 Task: Create a due date automation trigger when advanced on, on the wednesday of the week a card is due add fields without custom fields "Resume" completed at 11:00 AM.
Action: Mouse moved to (1010, 268)
Screenshot: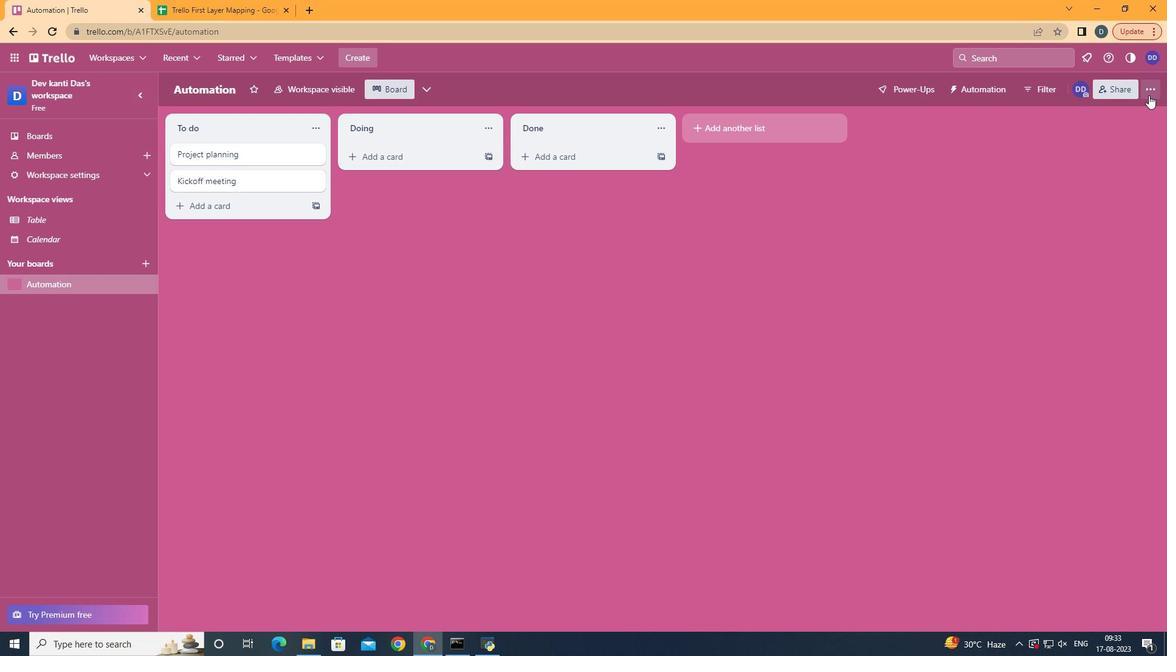 
Action: Mouse pressed left at (1010, 268)
Screenshot: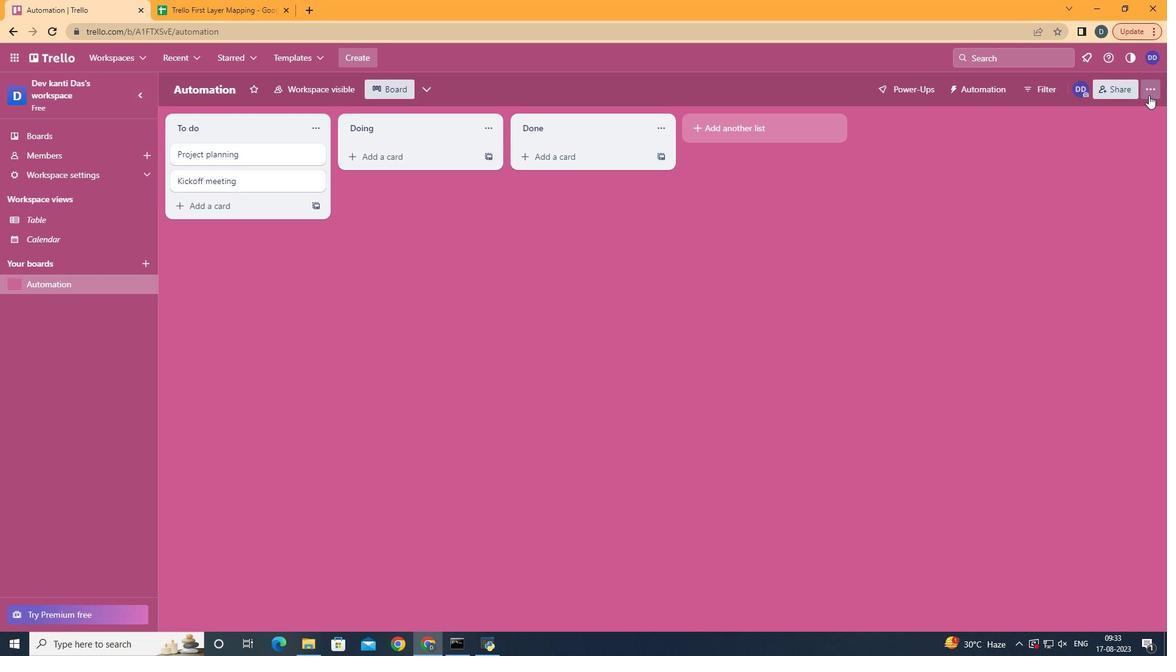 
Action: Mouse moved to (911, 334)
Screenshot: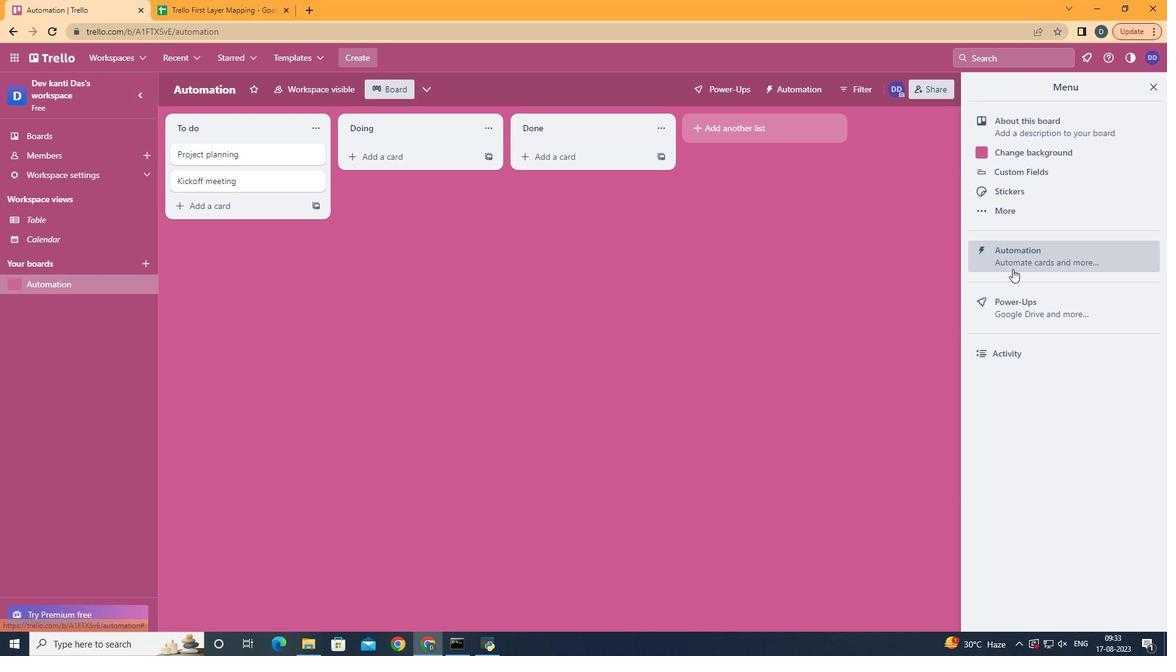
Action: Mouse pressed left at (911, 334)
Screenshot: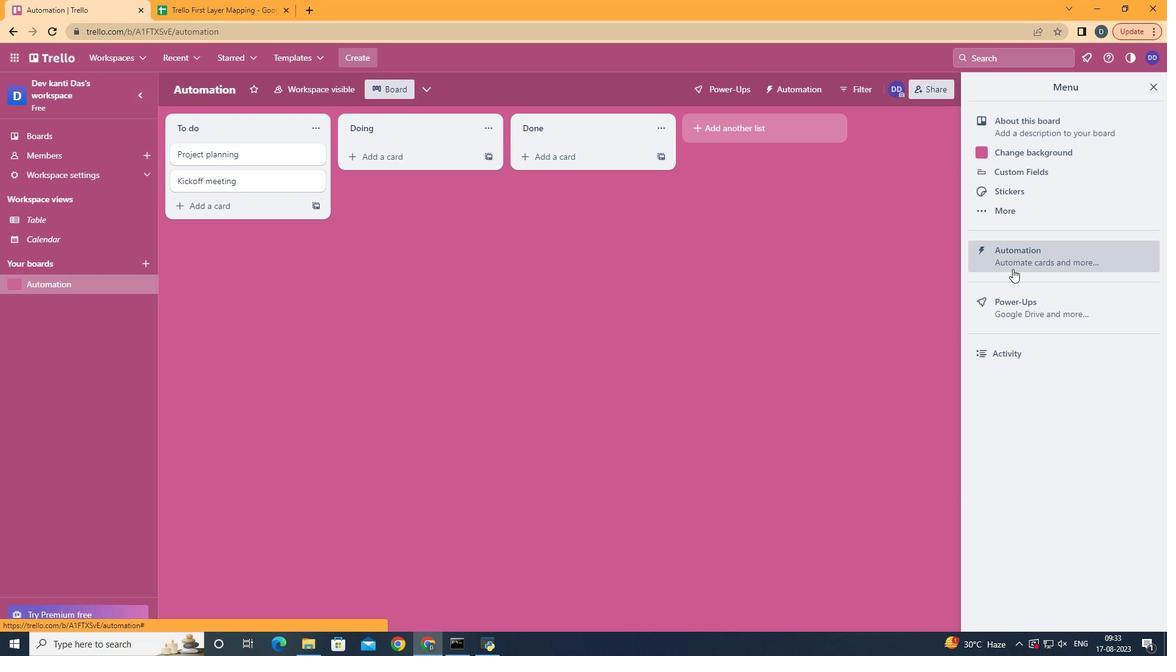 
Action: Mouse moved to (344, 326)
Screenshot: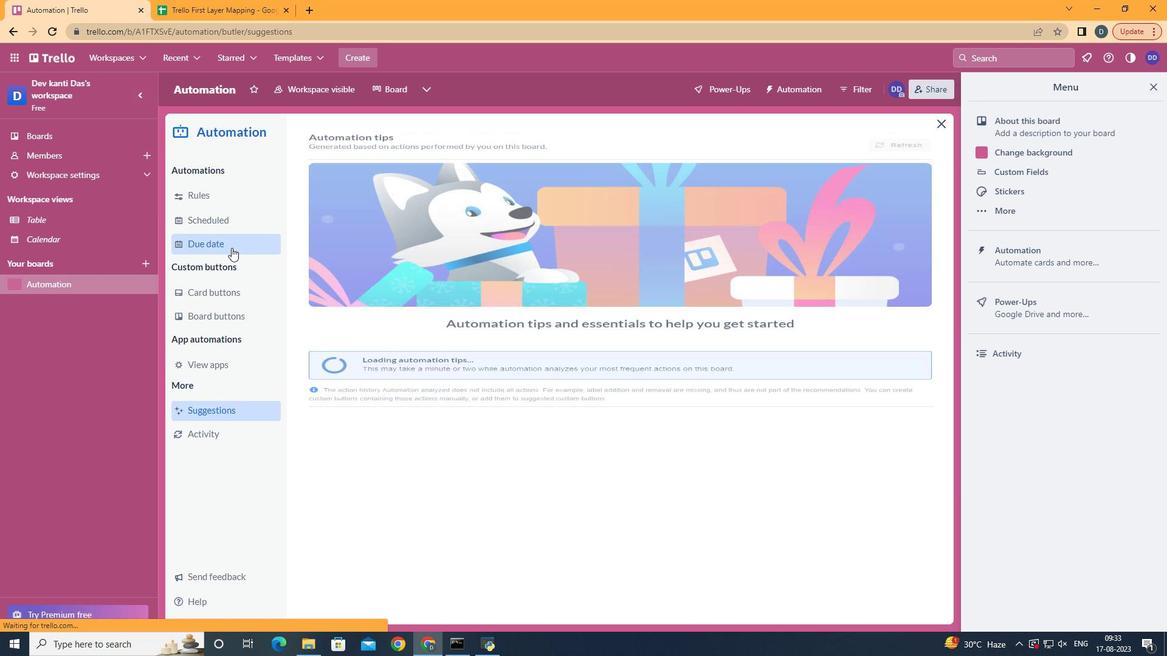
Action: Mouse pressed left at (344, 326)
Screenshot: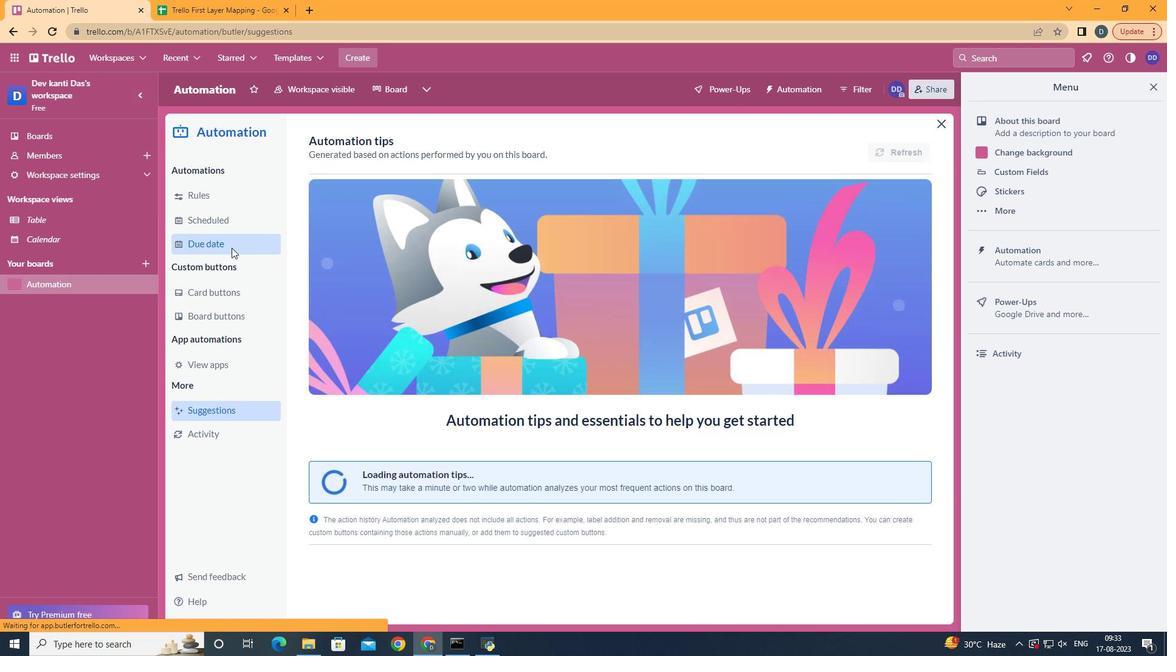 
Action: Mouse moved to (796, 286)
Screenshot: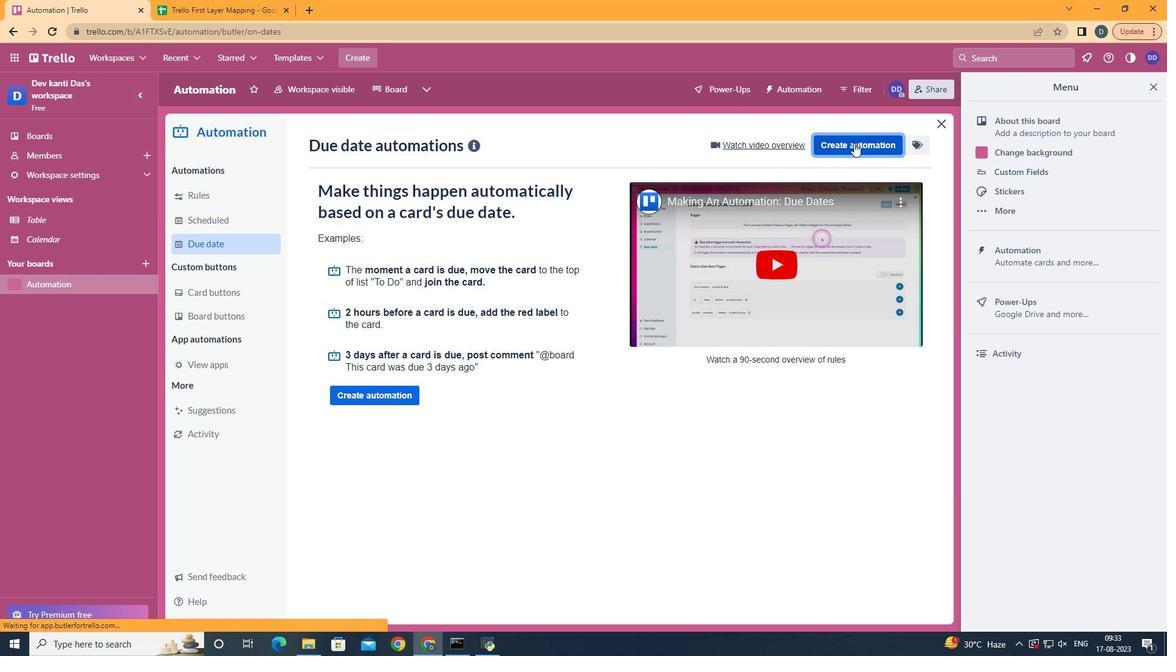 
Action: Mouse pressed left at (796, 286)
Screenshot: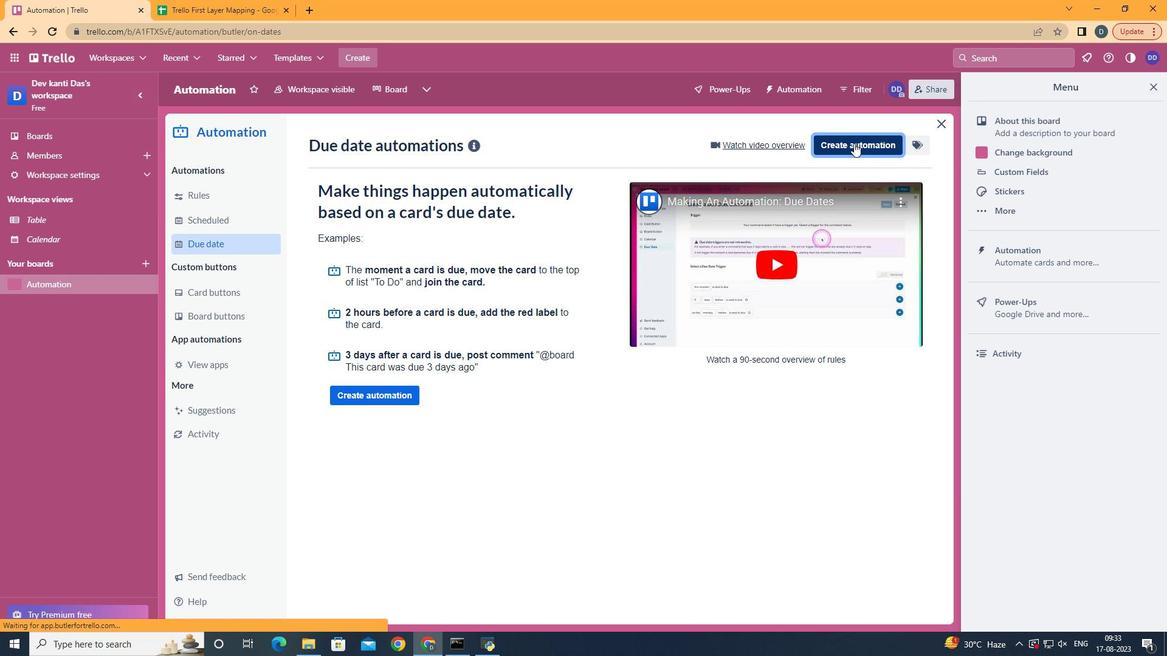 
Action: Mouse moved to (648, 330)
Screenshot: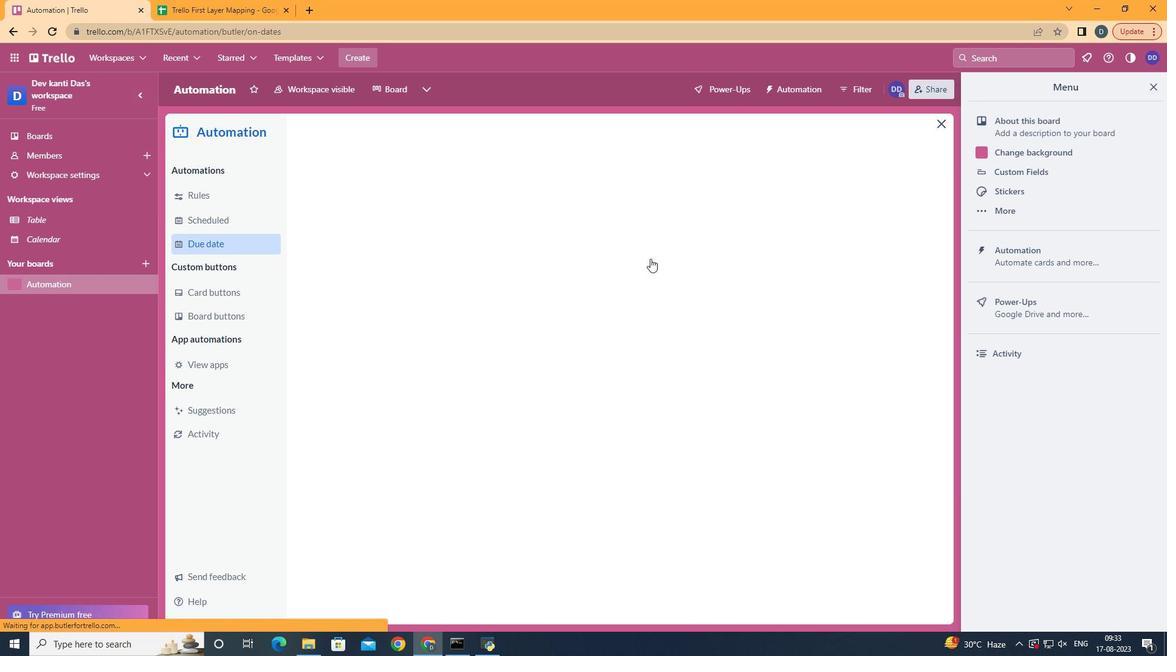 
Action: Mouse pressed left at (648, 330)
Screenshot: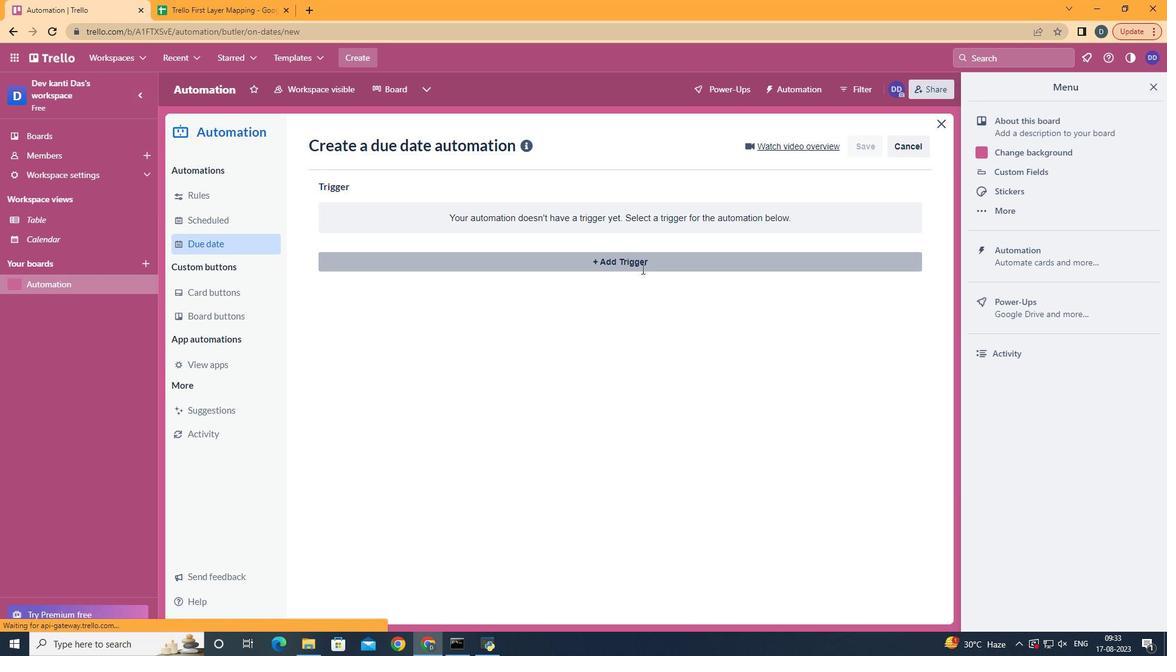 
Action: Mouse moved to (459, 372)
Screenshot: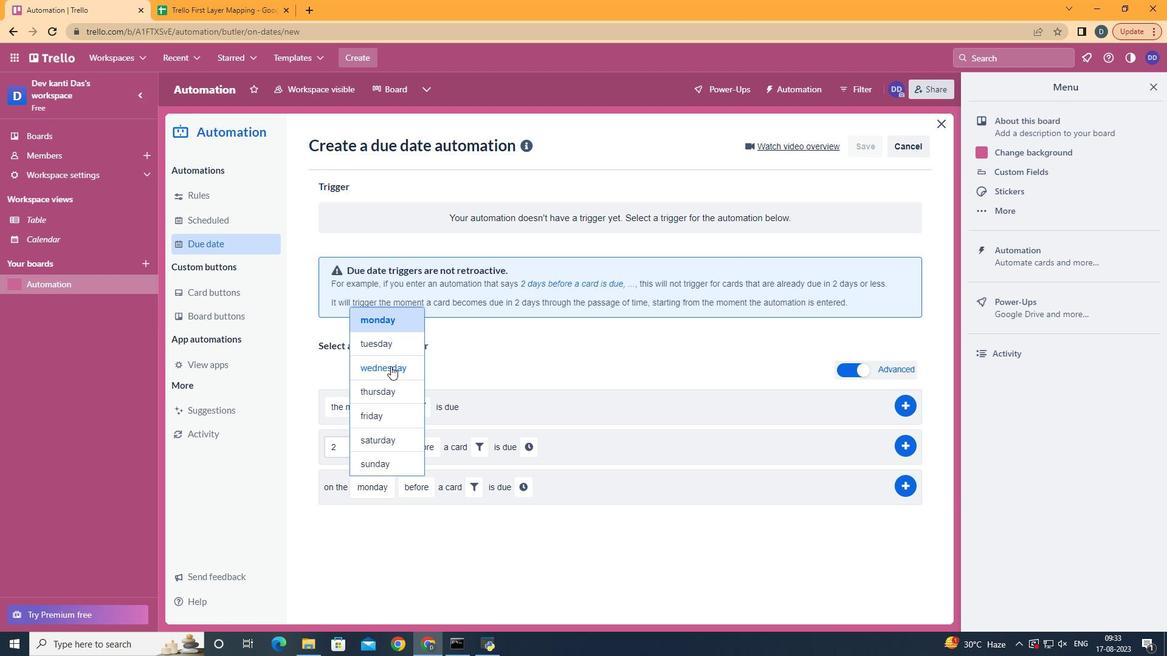 
Action: Mouse pressed left at (459, 372)
Screenshot: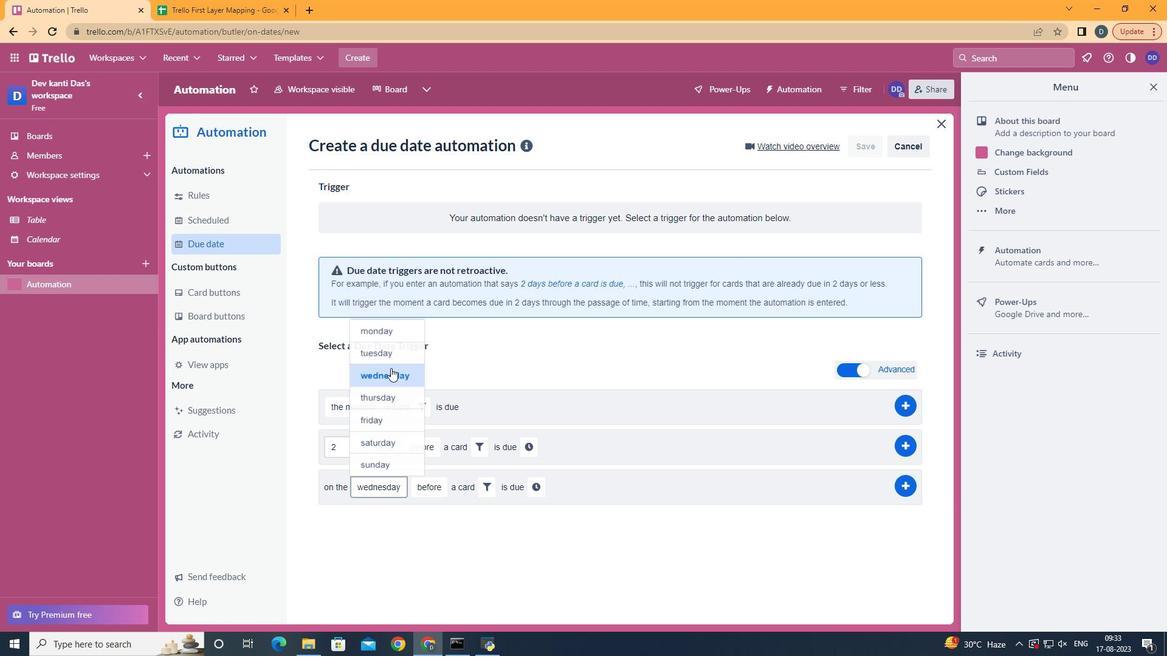 
Action: Mouse moved to (507, 445)
Screenshot: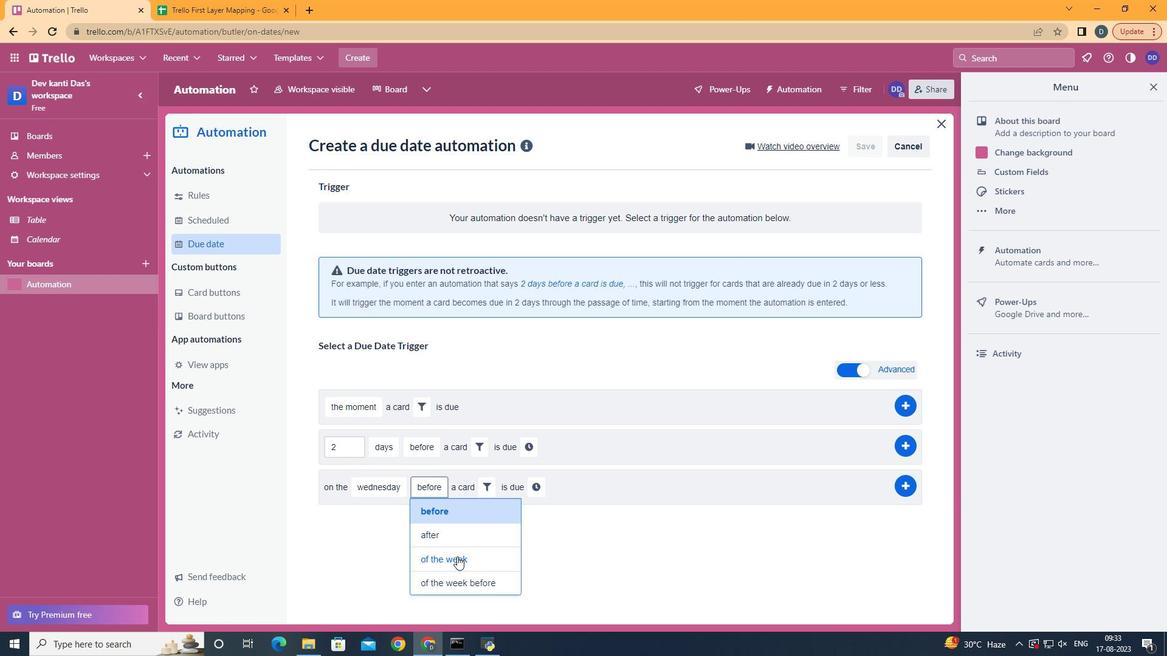 
Action: Mouse pressed left at (507, 445)
Screenshot: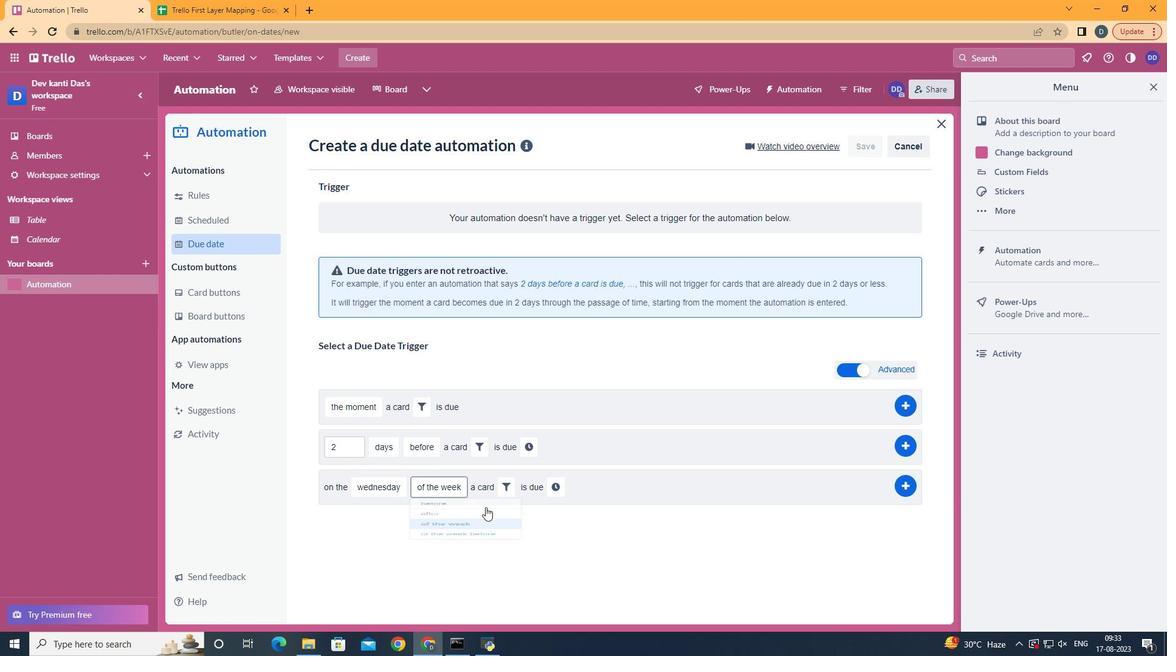 
Action: Mouse moved to (544, 416)
Screenshot: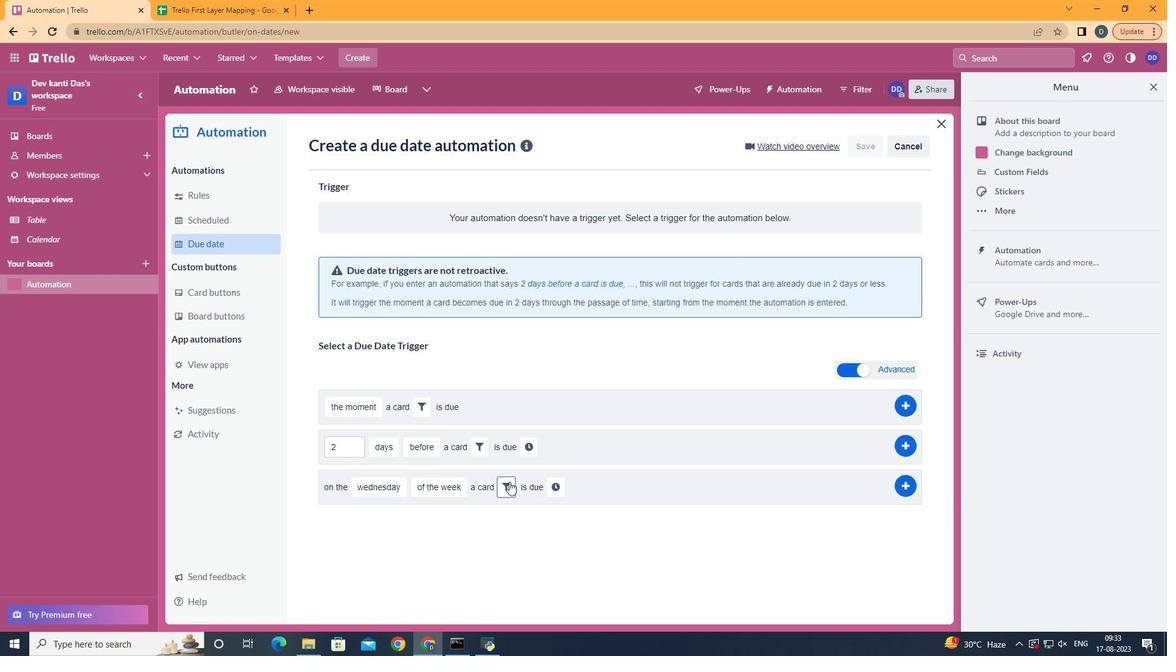 
Action: Mouse pressed left at (544, 416)
Screenshot: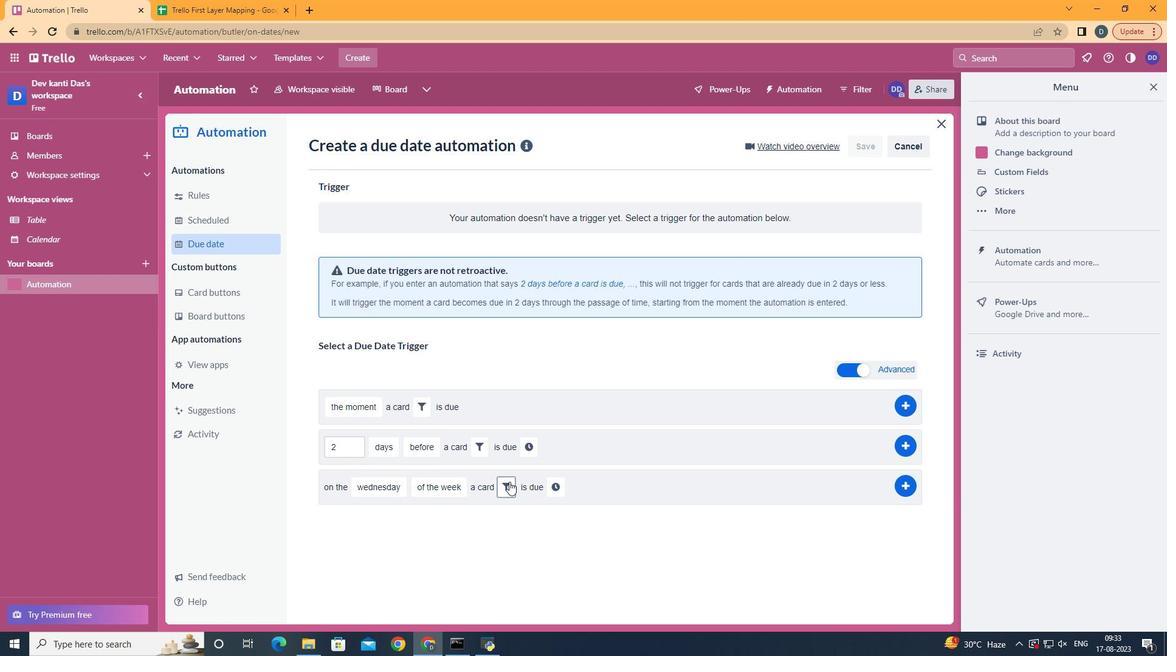 
Action: Mouse moved to (676, 432)
Screenshot: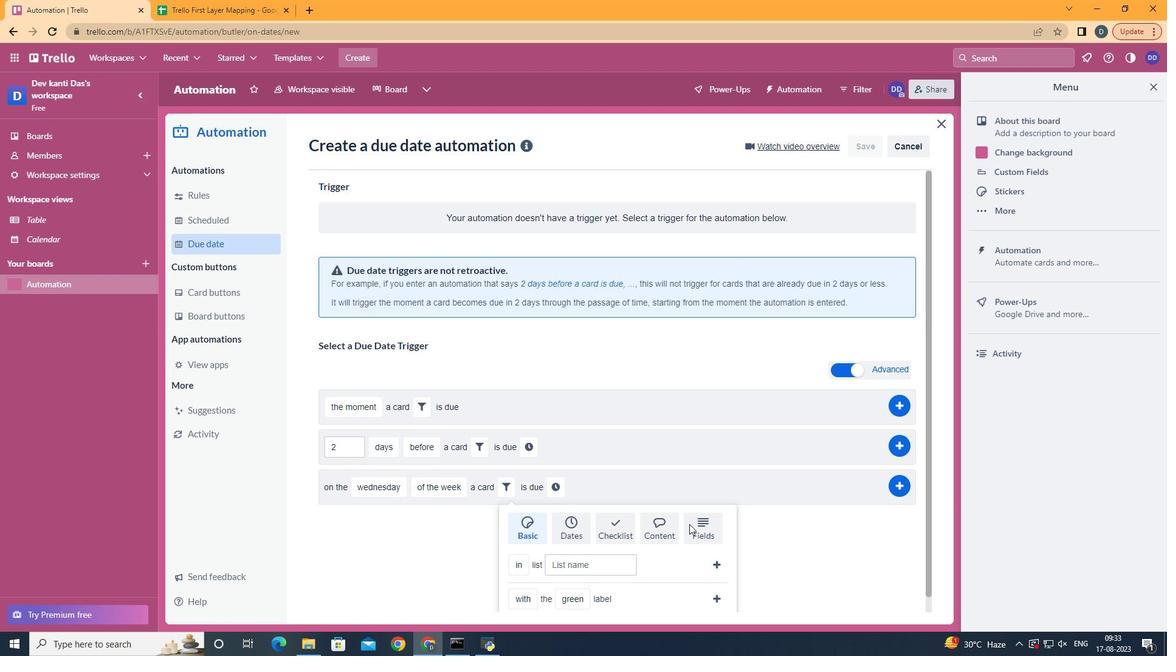 
Action: Mouse pressed left at (676, 432)
Screenshot: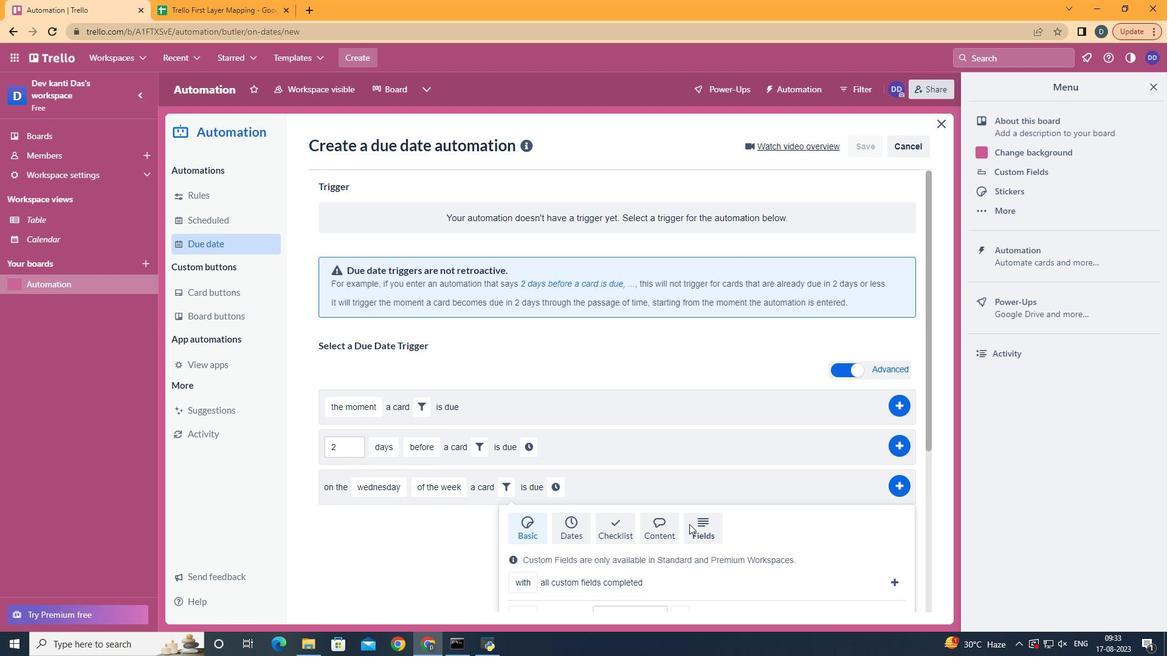 
Action: Mouse scrolled (676, 432) with delta (0, 0)
Screenshot: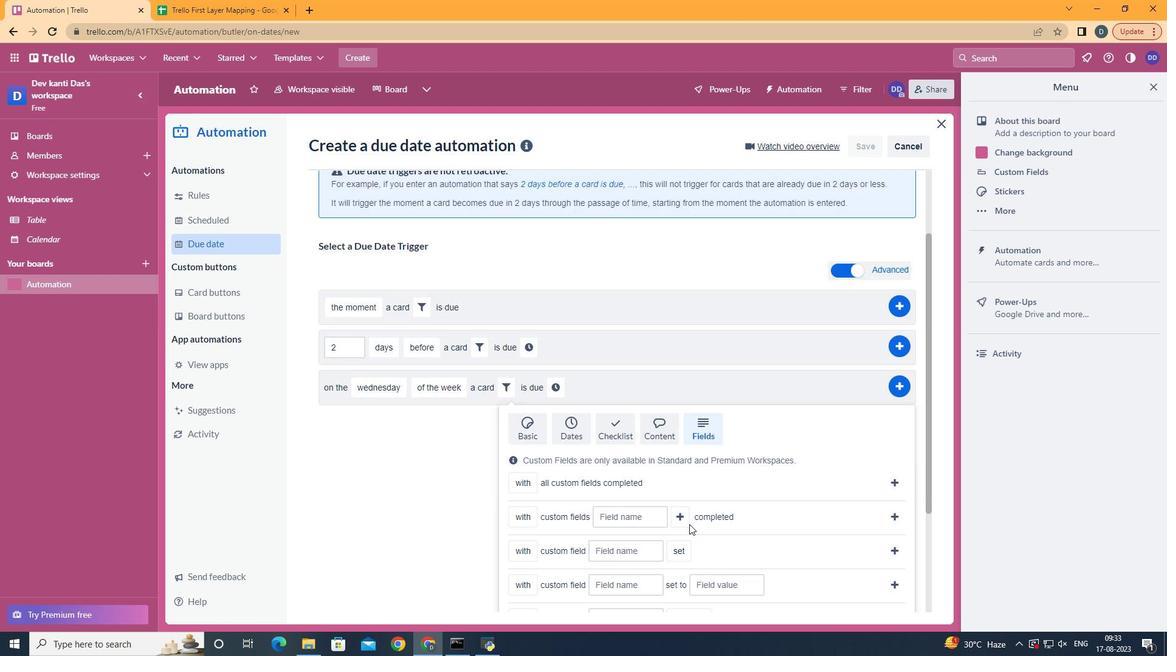 
Action: Mouse scrolled (676, 432) with delta (0, 0)
Screenshot: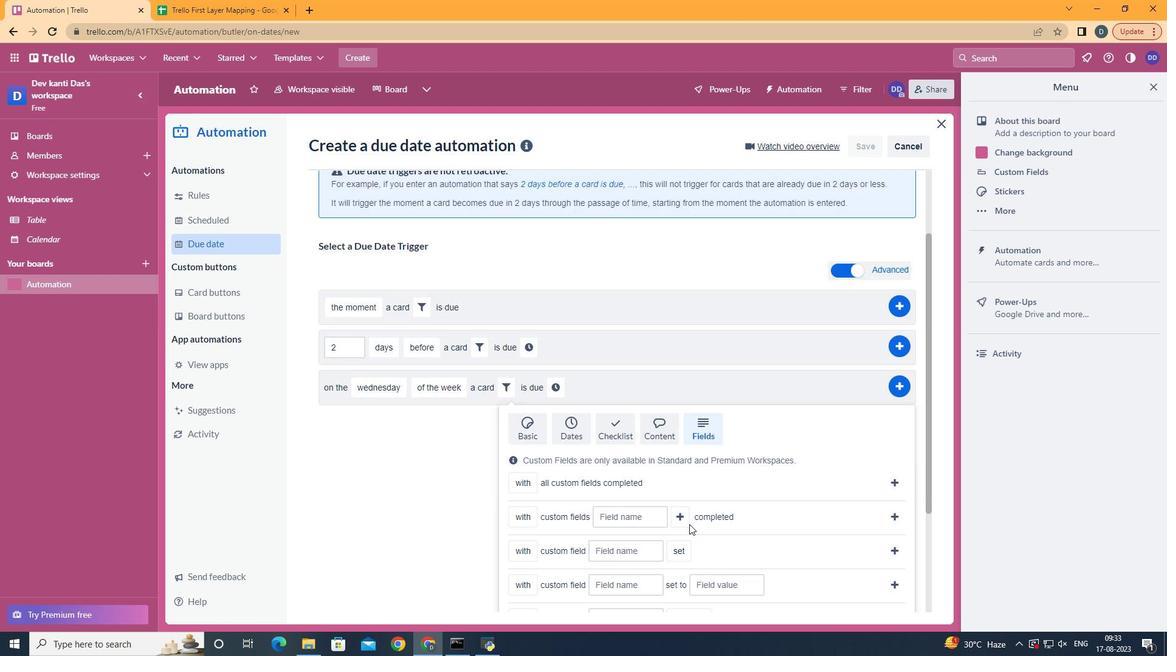 
Action: Mouse scrolled (676, 432) with delta (0, 0)
Screenshot: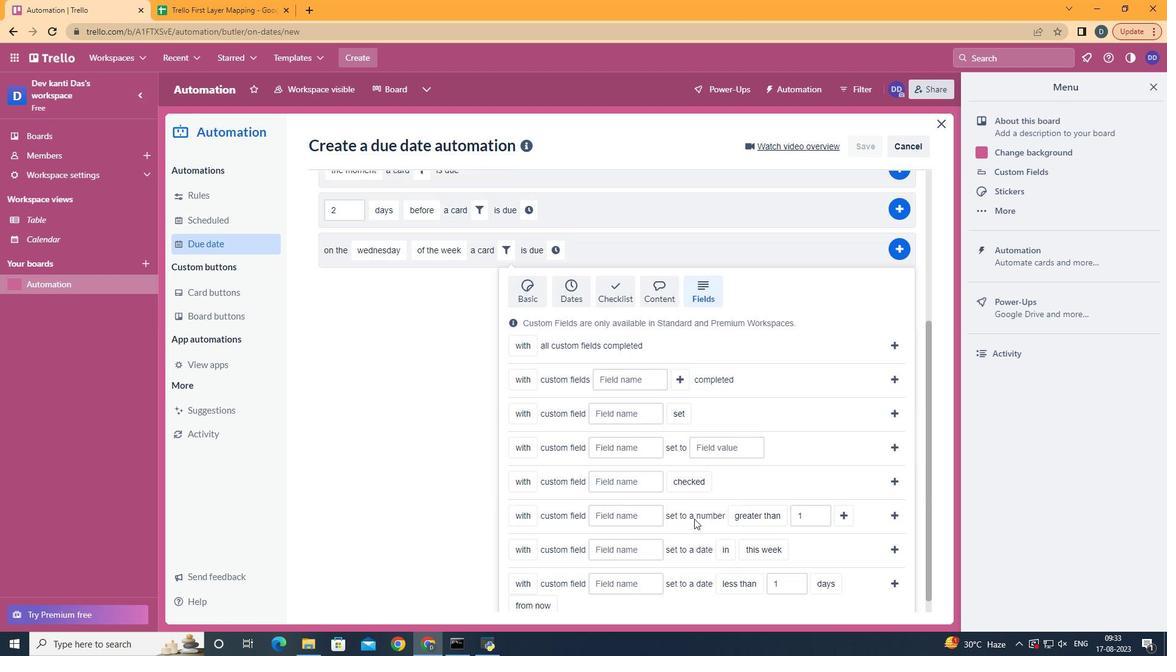 
Action: Mouse scrolled (676, 432) with delta (0, 0)
Screenshot: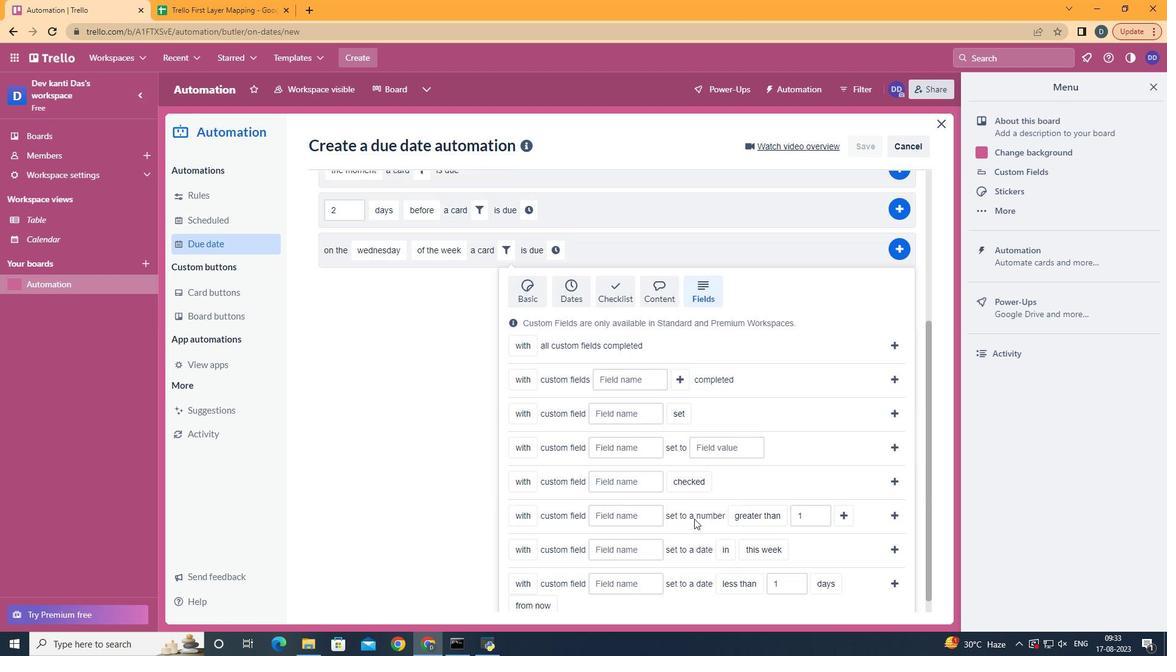 
Action: Mouse moved to (566, 387)
Screenshot: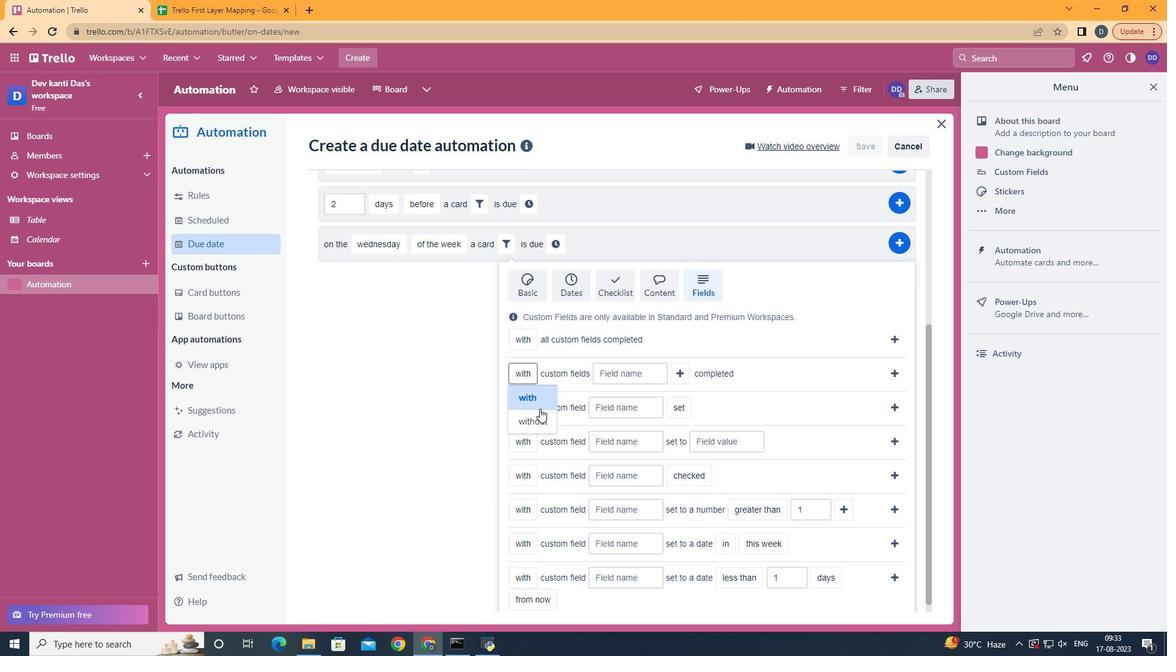 
Action: Mouse pressed left at (566, 387)
Screenshot: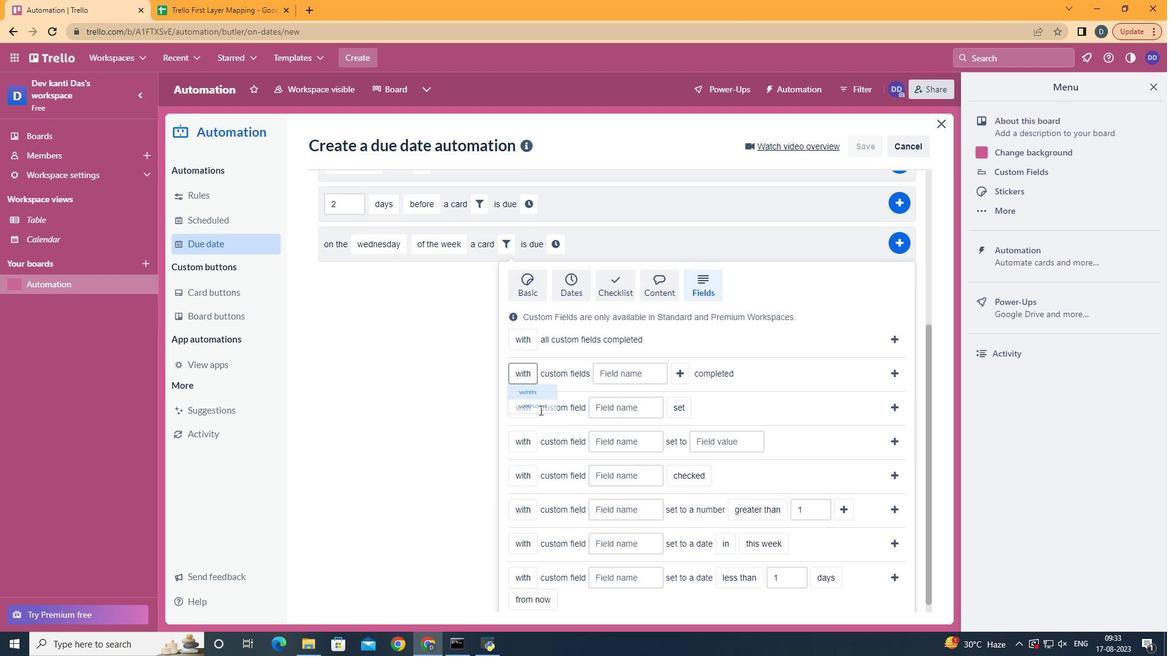 
Action: Mouse moved to (561, 391)
Screenshot: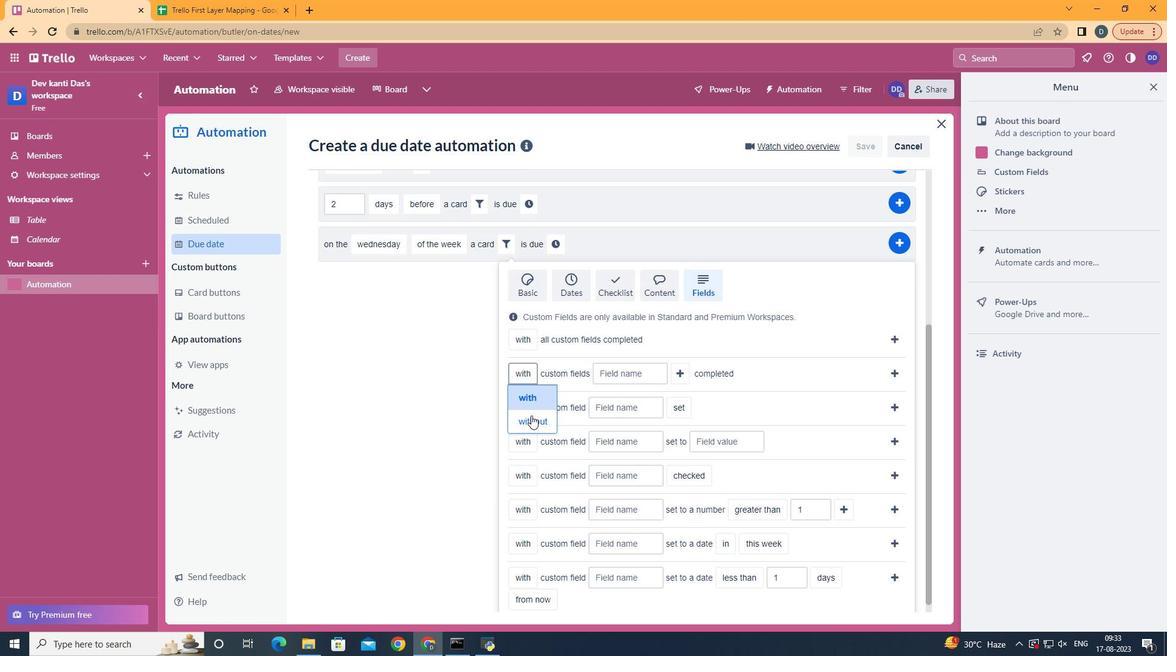 
Action: Mouse pressed left at (561, 391)
Screenshot: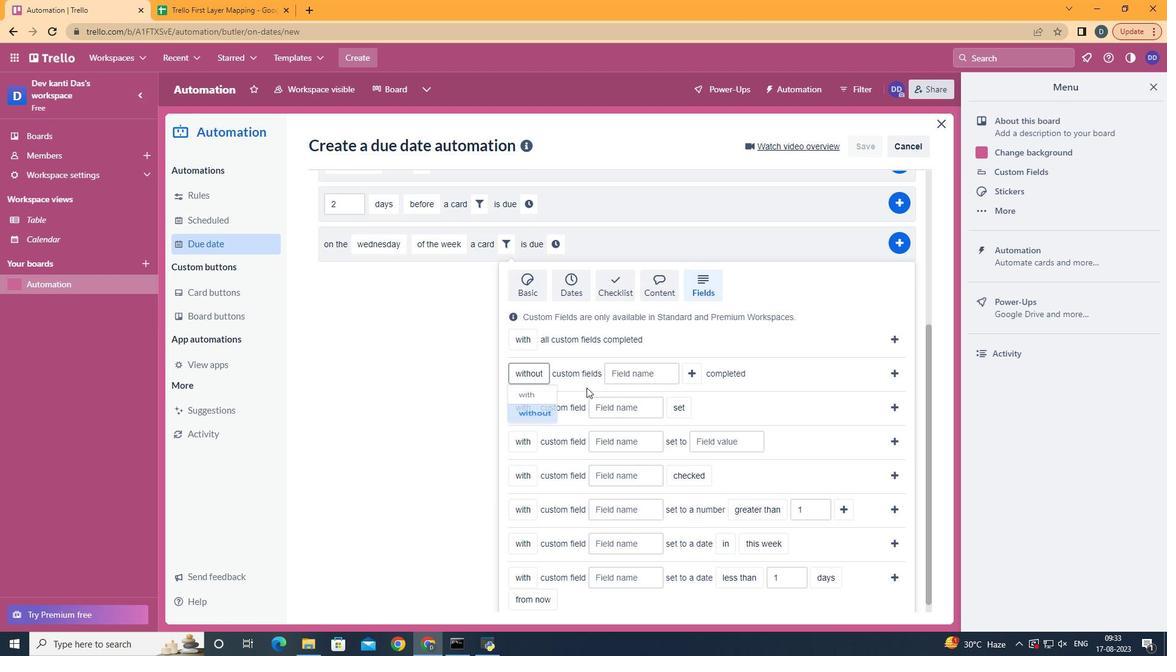 
Action: Mouse moved to (632, 374)
Screenshot: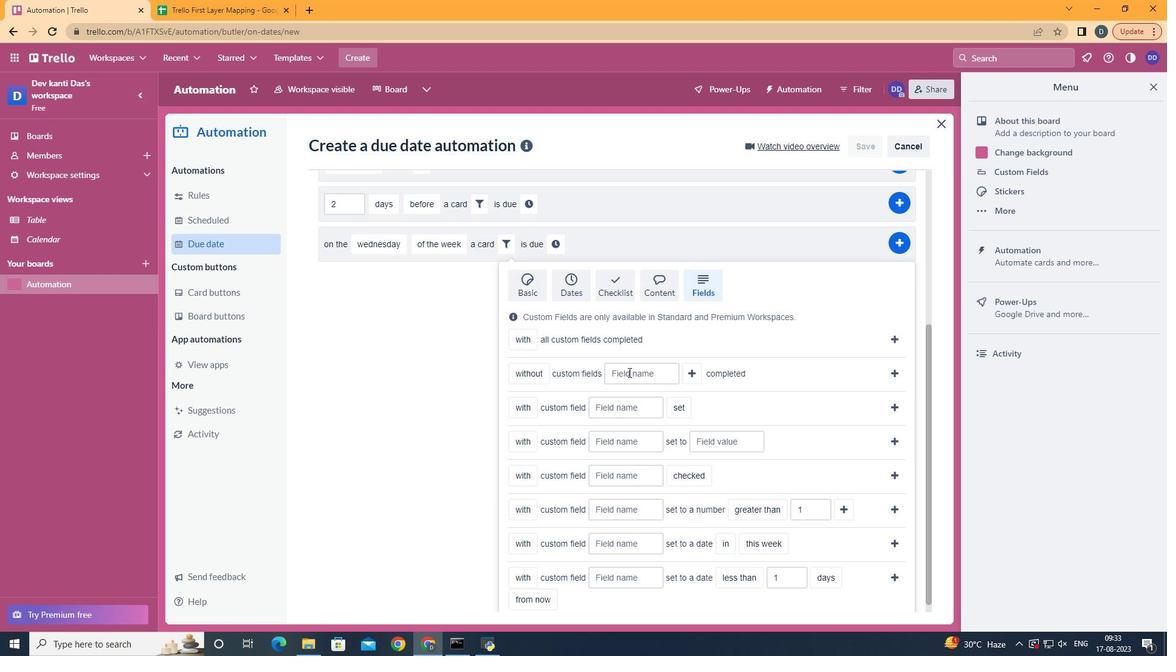 
Action: Mouse pressed left at (632, 374)
Screenshot: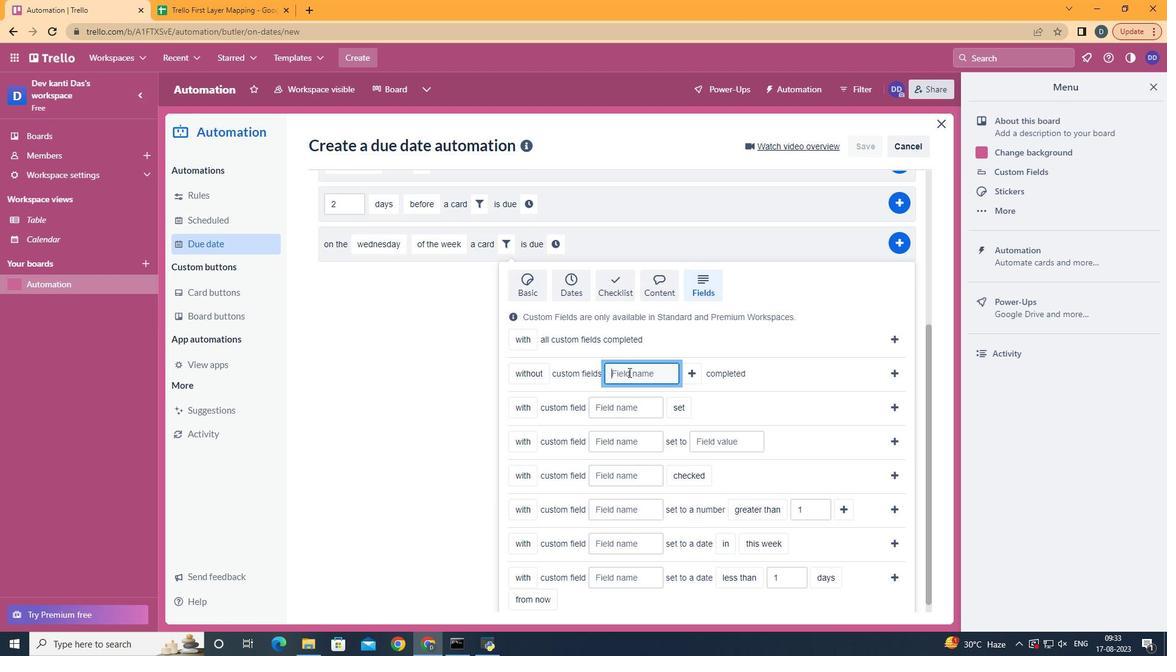 
Action: Mouse moved to (632, 375)
Screenshot: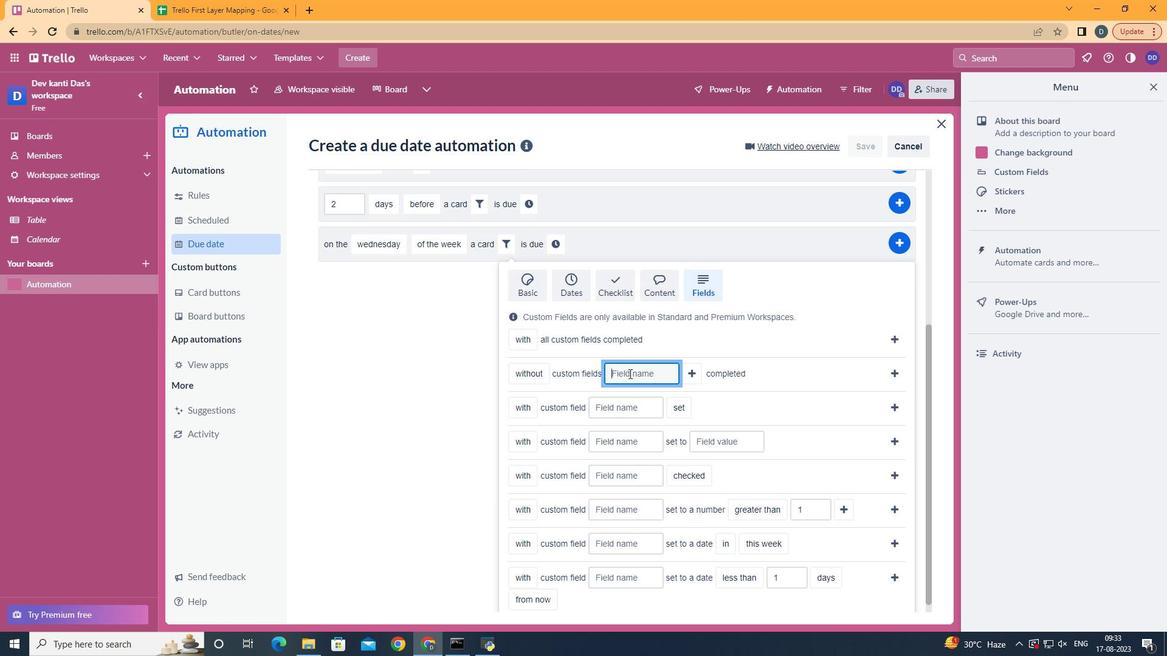 
Action: Key pressed <Key.shift>Resume
Screenshot: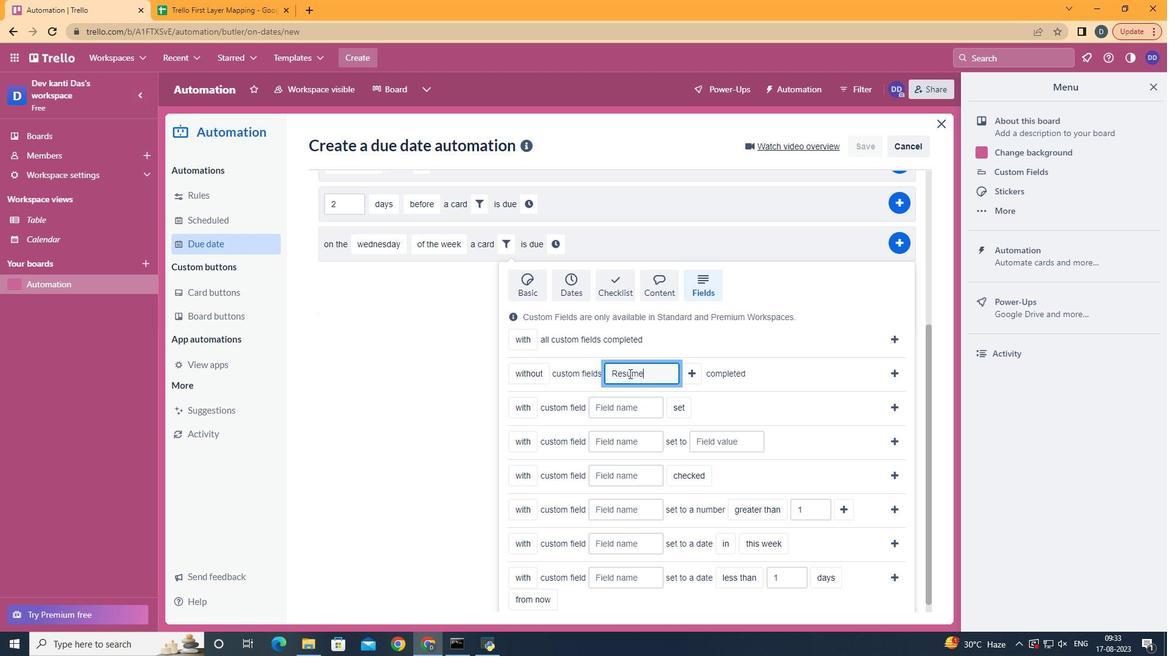 
Action: Mouse moved to (823, 375)
Screenshot: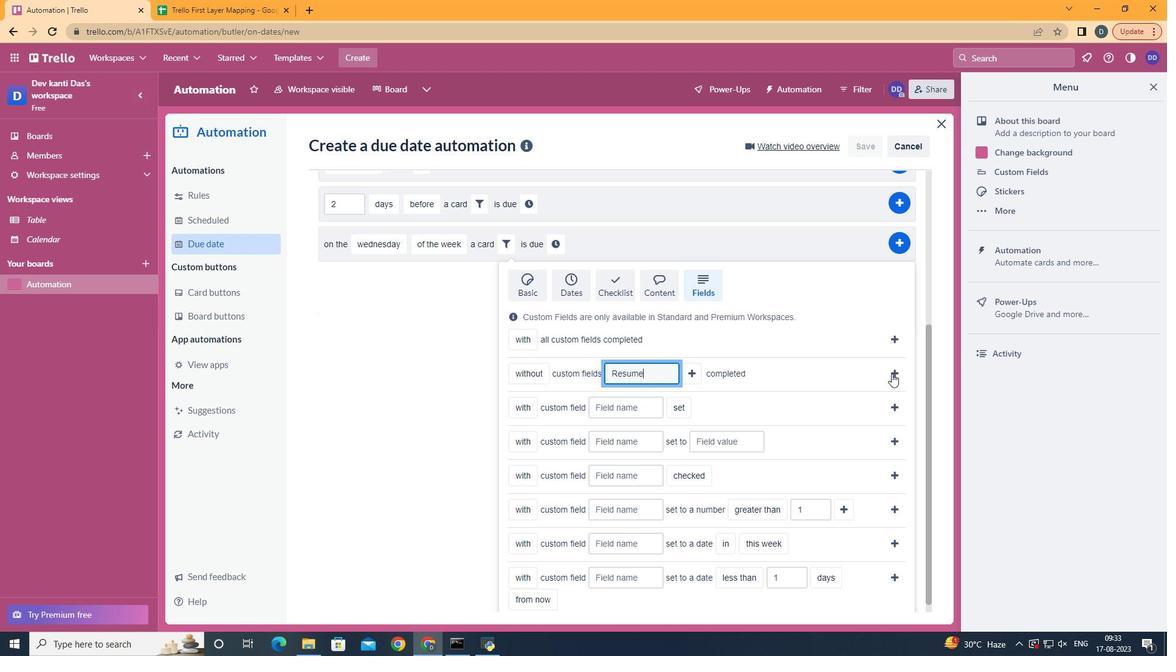 
Action: Mouse pressed left at (823, 375)
Screenshot: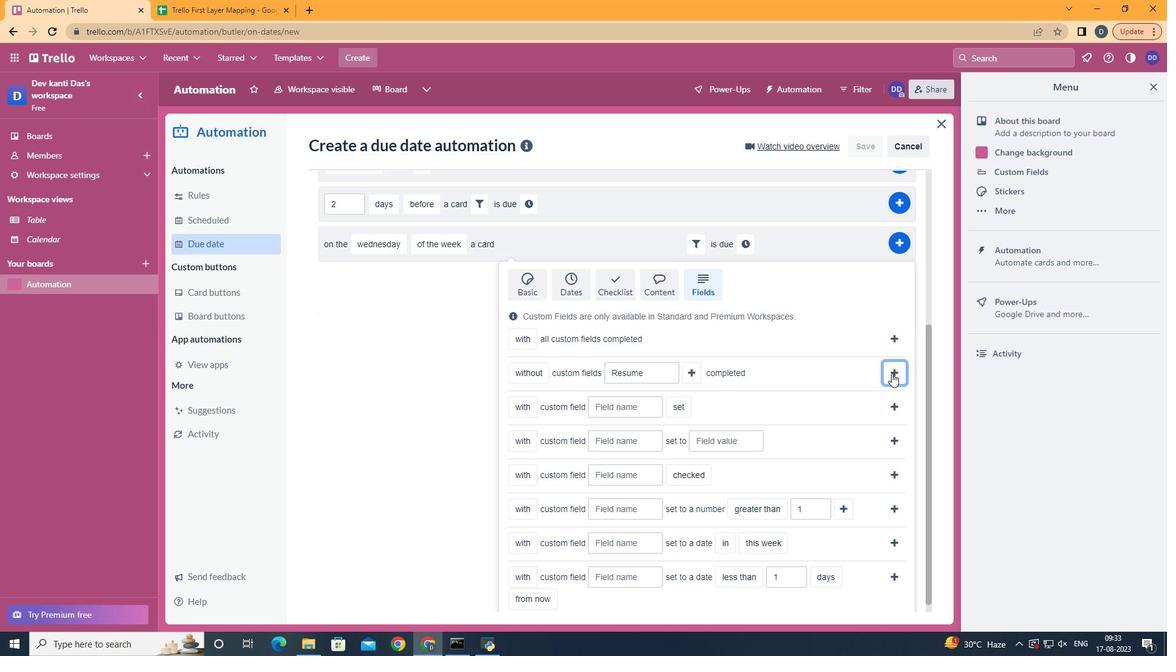 
Action: Mouse moved to (713, 419)
Screenshot: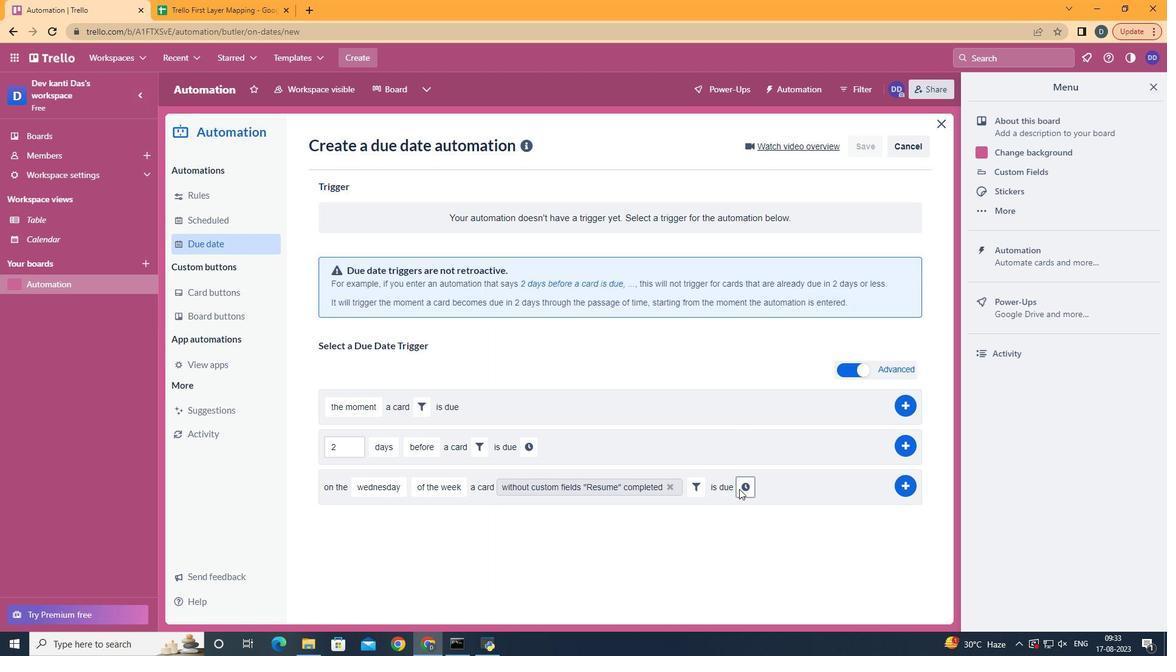 
Action: Mouse pressed left at (713, 419)
Screenshot: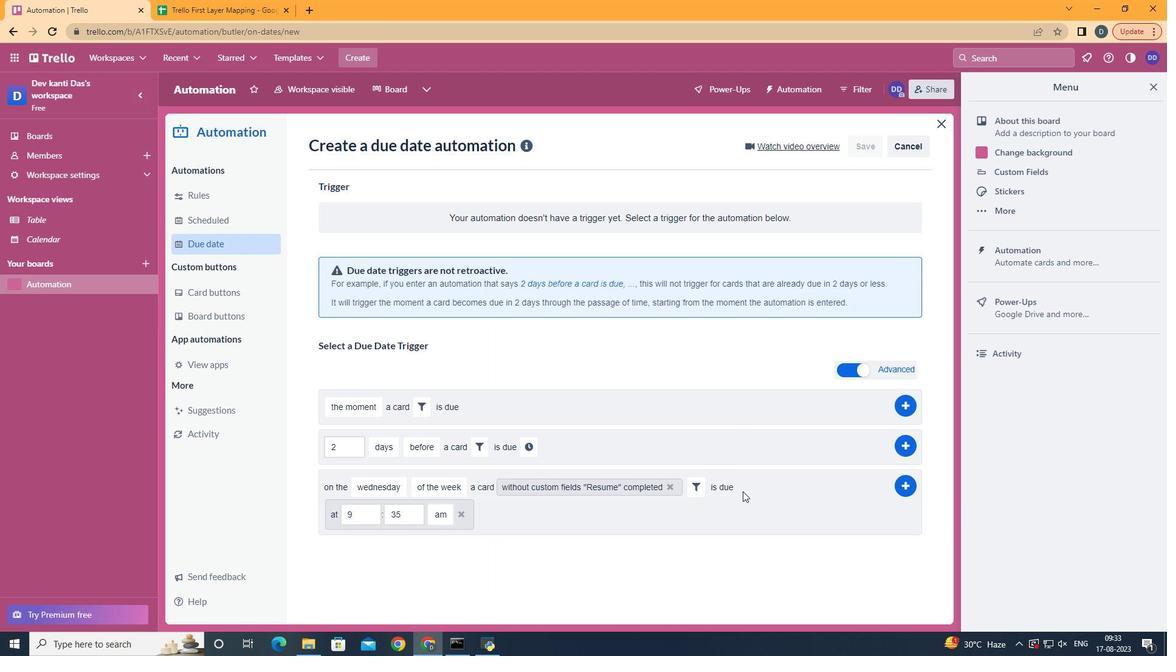 
Action: Mouse moved to (429, 430)
Screenshot: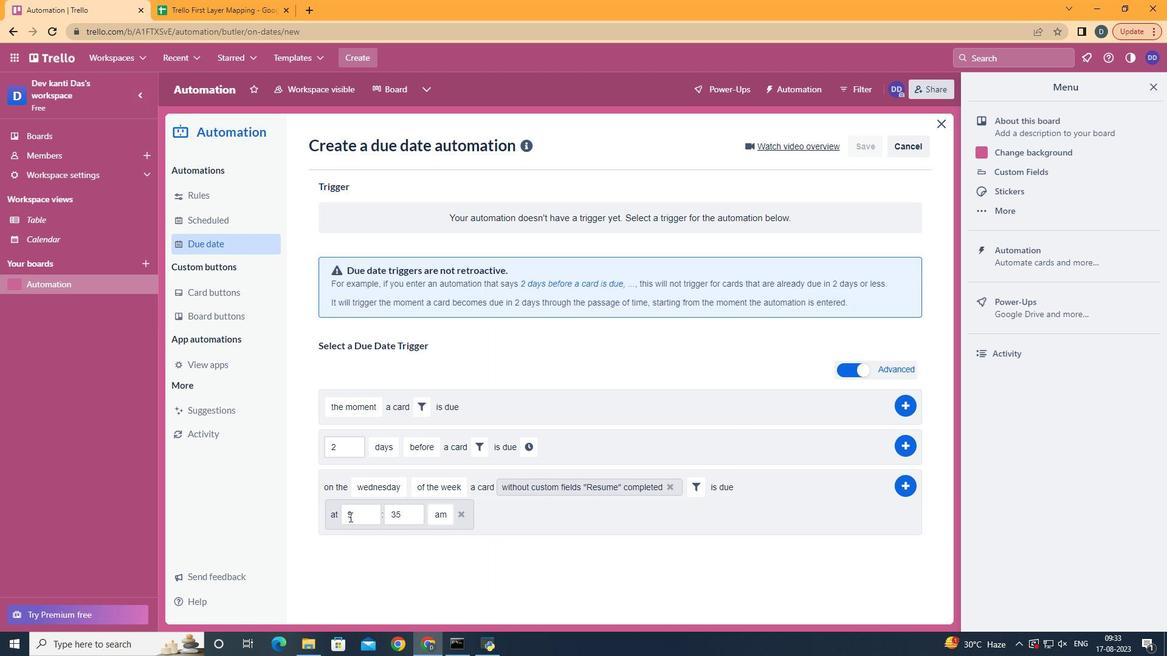 
Action: Mouse pressed left at (429, 430)
Screenshot: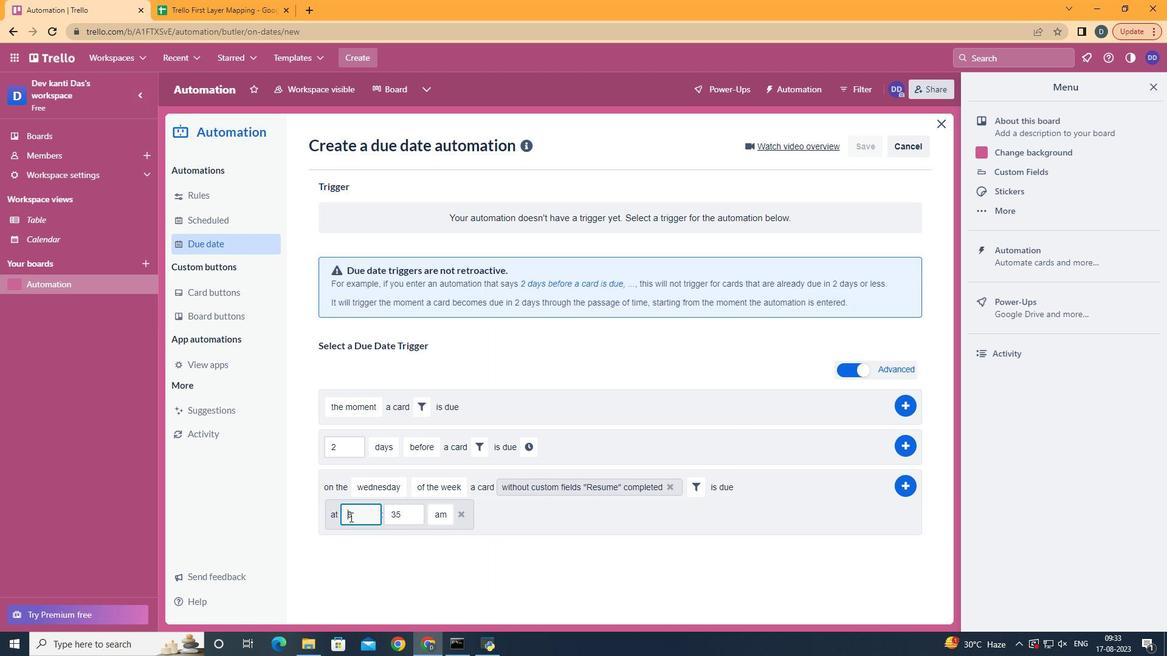 
Action: Mouse moved to (434, 430)
Screenshot: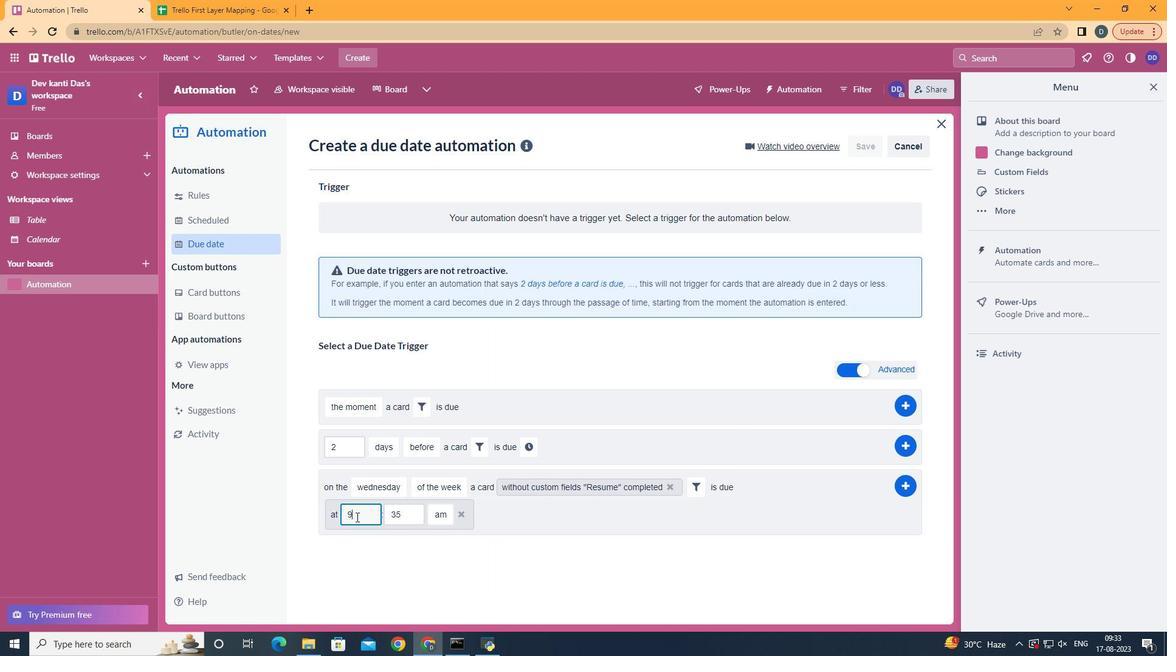 
Action: Mouse pressed left at (434, 430)
Screenshot: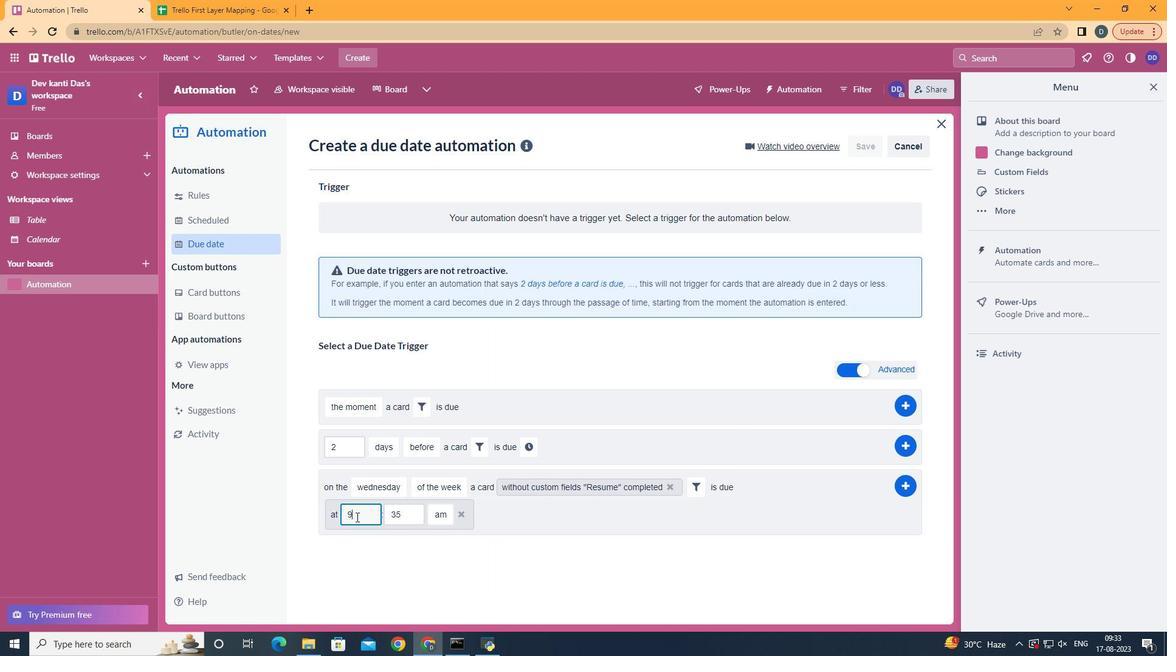 
Action: Key pressed <Key.backspace>11
Screenshot: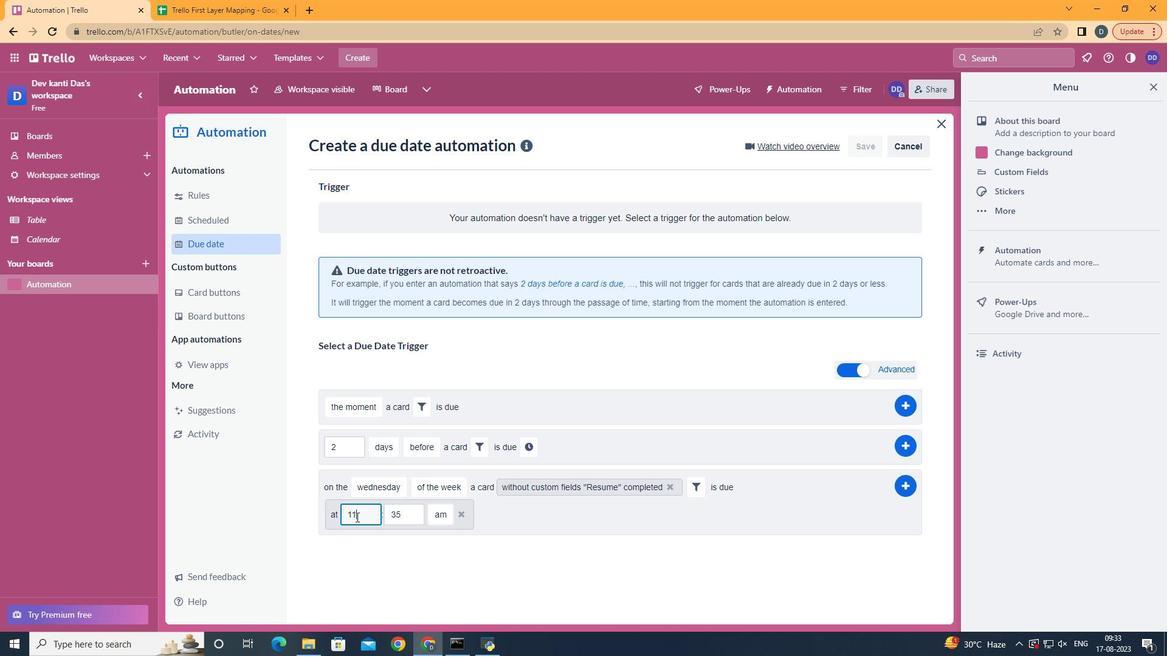 
Action: Mouse moved to (472, 428)
Screenshot: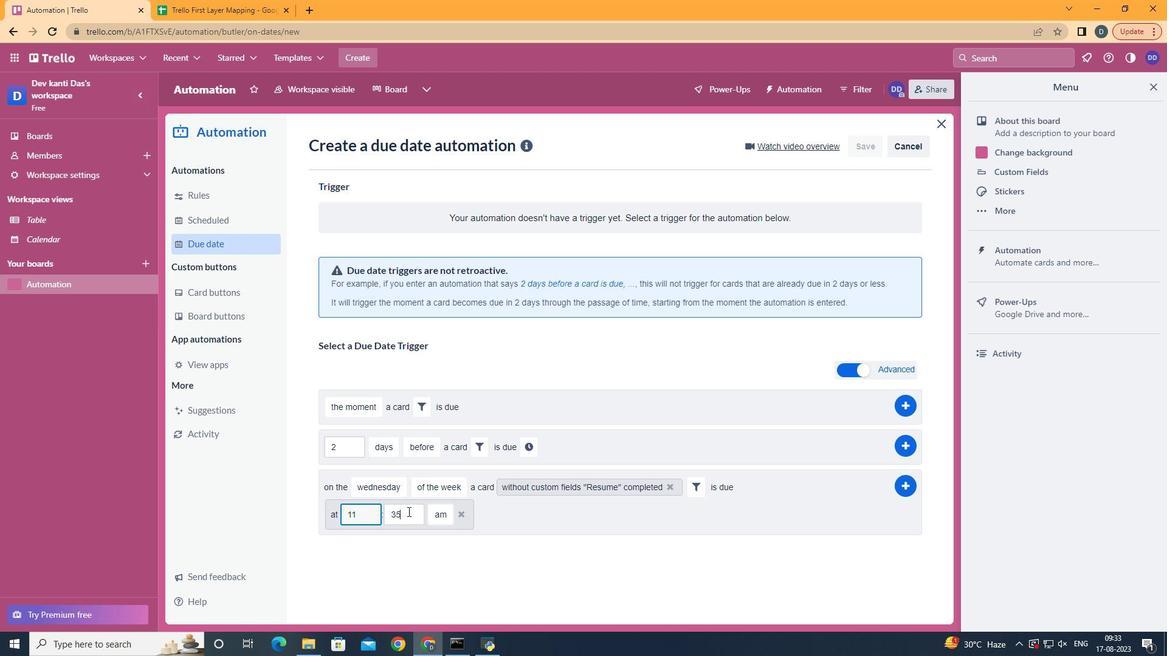 
Action: Mouse pressed left at (472, 428)
Screenshot: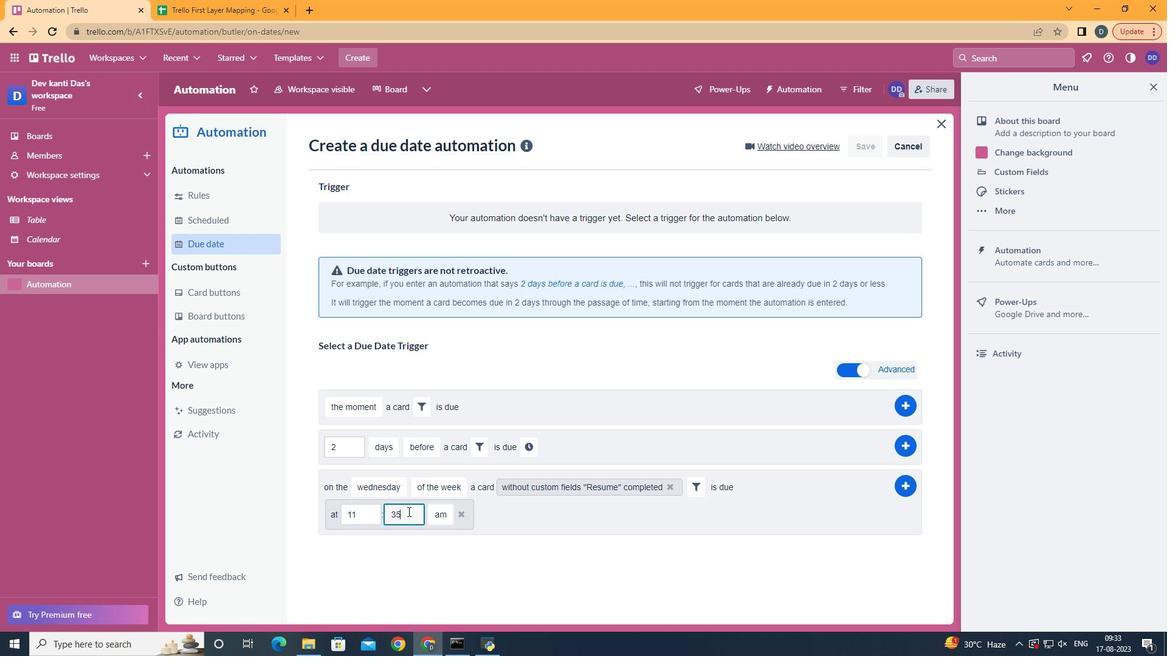 
Action: Mouse moved to (473, 429)
Screenshot: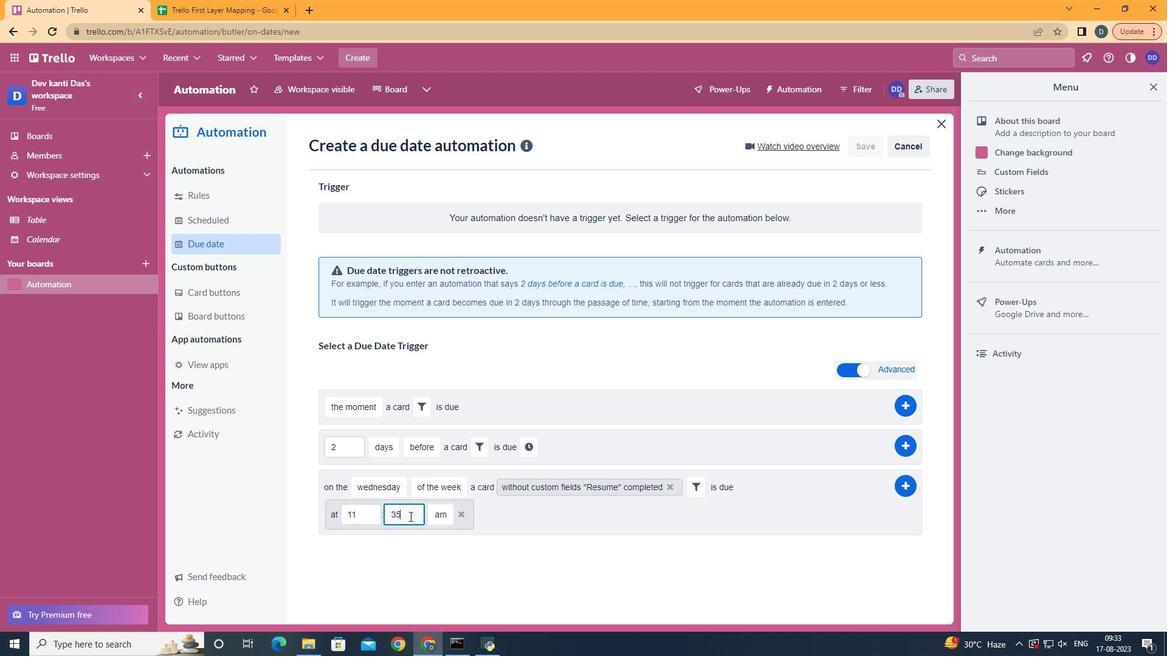 
Action: Key pressed <Key.backspace><Key.backspace>00
Screenshot: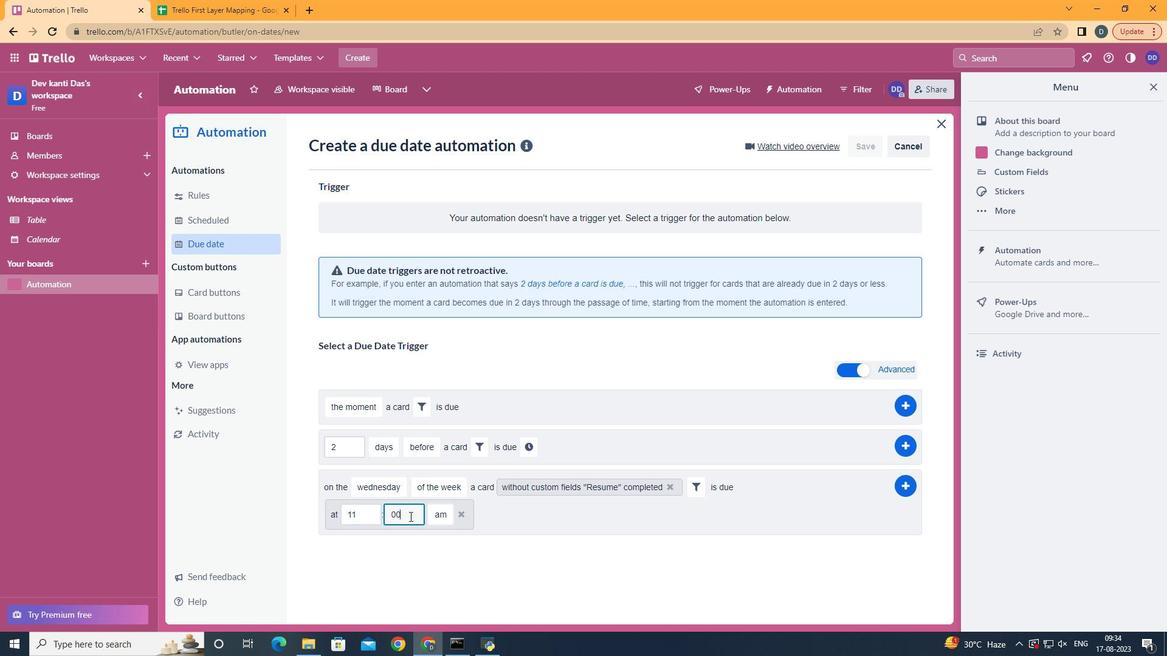 
Action: Mouse moved to (829, 417)
Screenshot: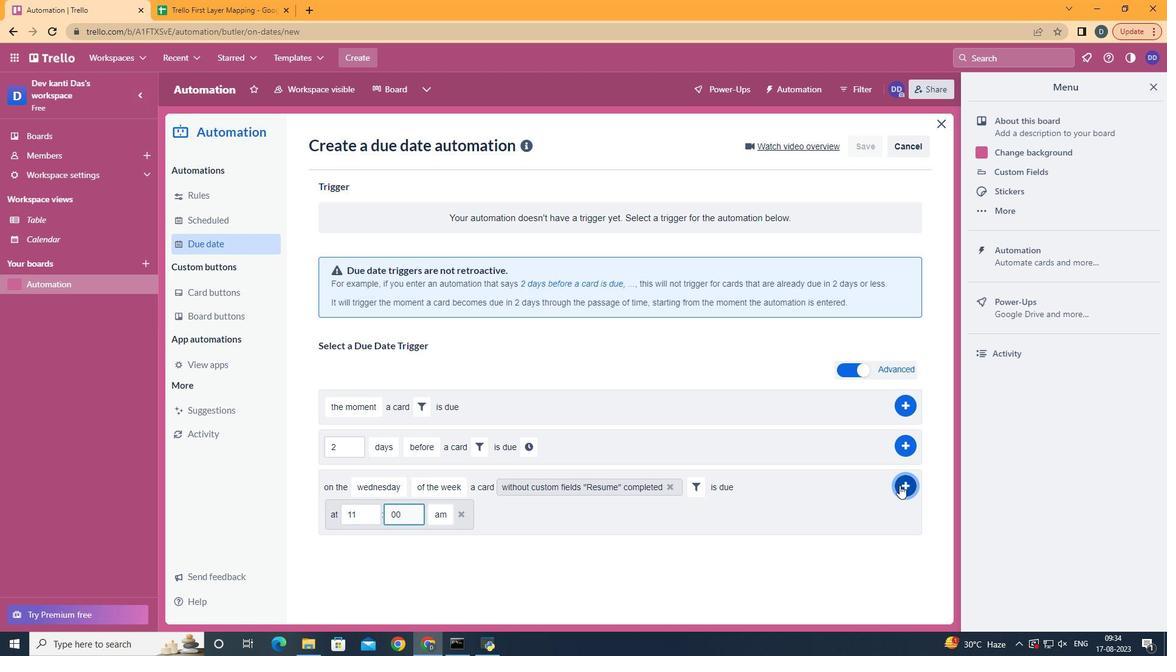 
Action: Mouse pressed left at (829, 417)
Screenshot: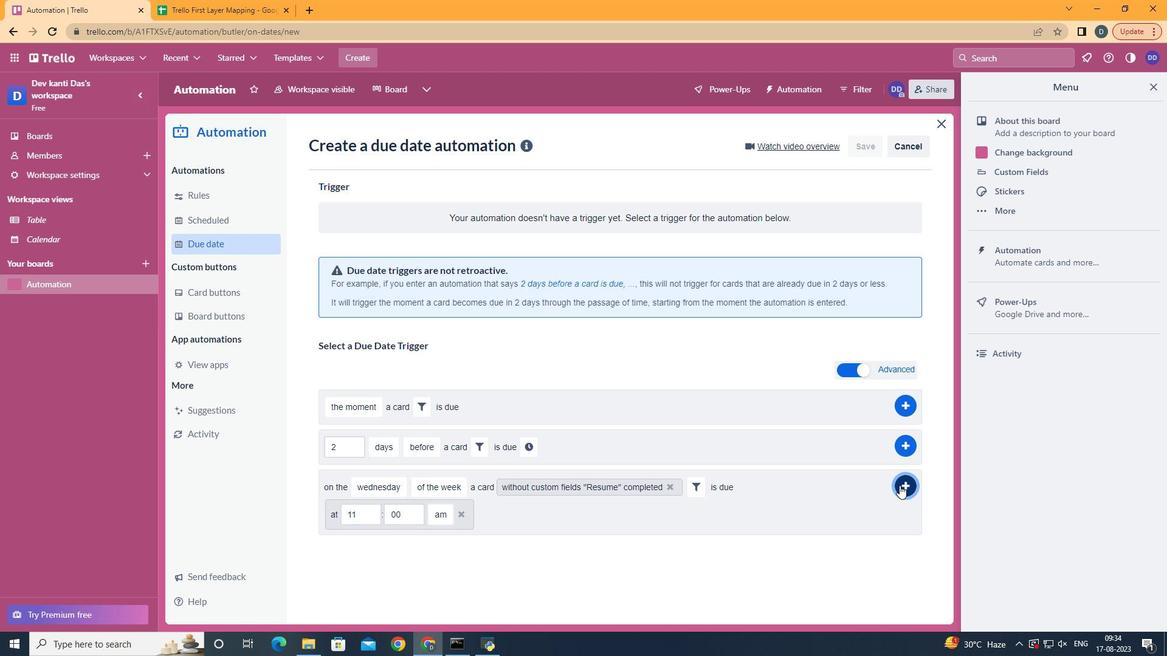 
Action: Mouse moved to (829, 418)
Screenshot: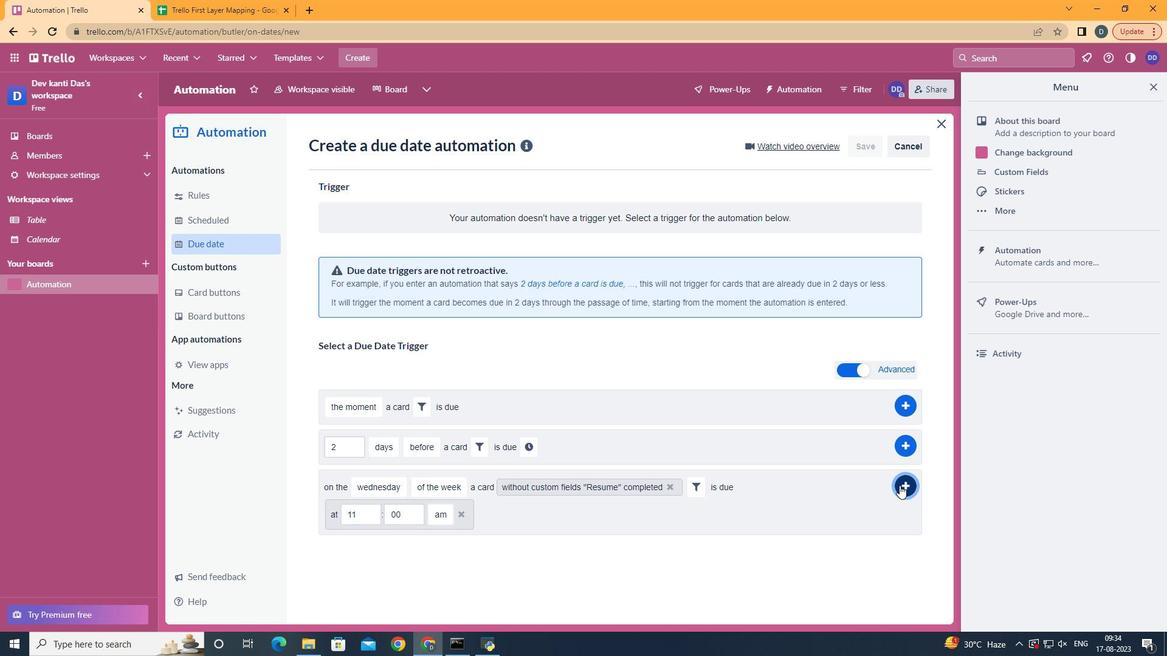 
